 Task: Look for space in Jālna, India from 4th June, 2023 to 8th June, 2023 for 2 adults in price range Rs.8000 to Rs.16000. Place can be private room with 1  bedroom having 1 bed and 1 bathroom. Property type can be house, flat, guest house, hotel. Booking option can be shelf check-in. Required host language is English.
Action: Mouse moved to (430, 107)
Screenshot: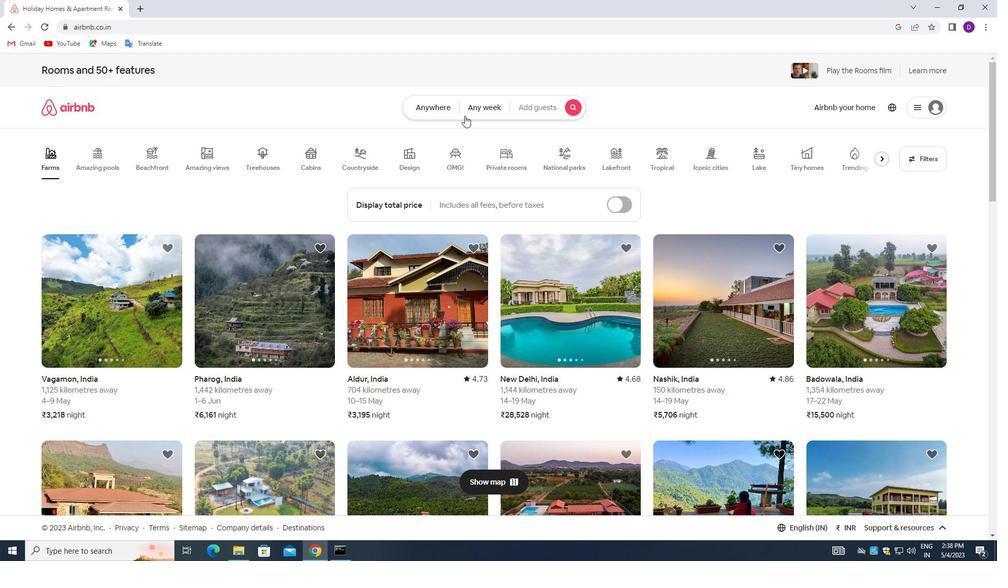 
Action: Mouse pressed left at (430, 107)
Screenshot: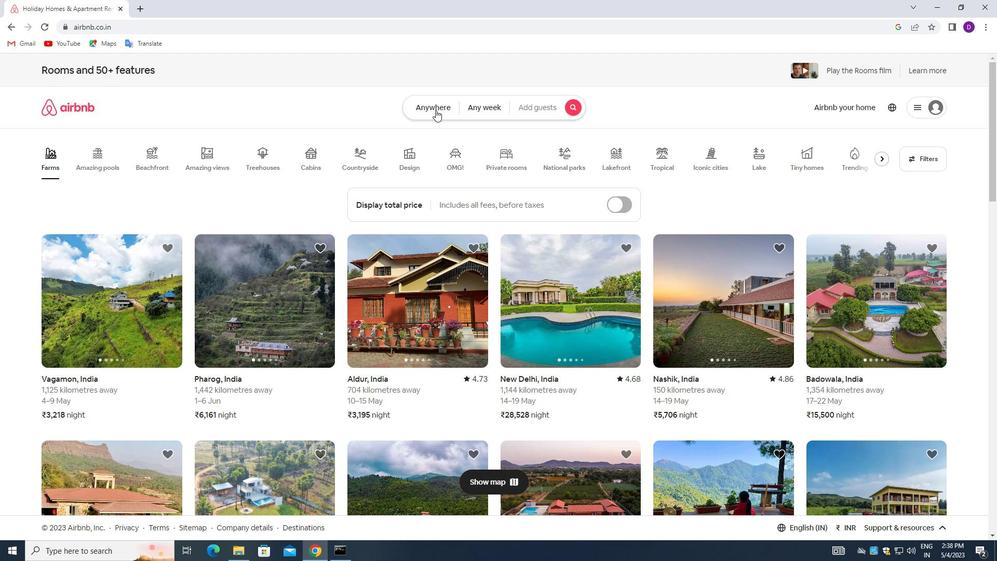 
Action: Mouse moved to (361, 144)
Screenshot: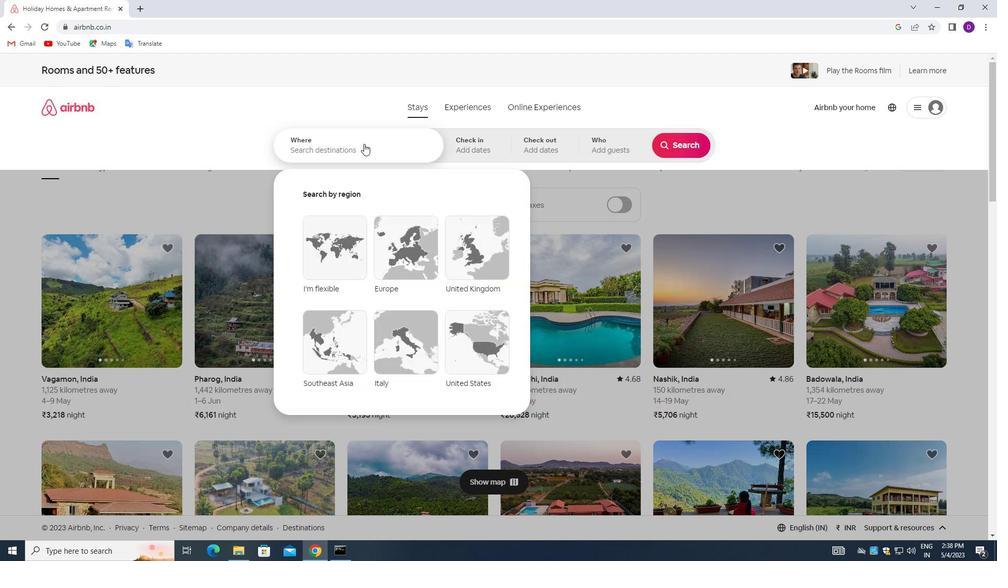 
Action: Mouse pressed left at (361, 144)
Screenshot: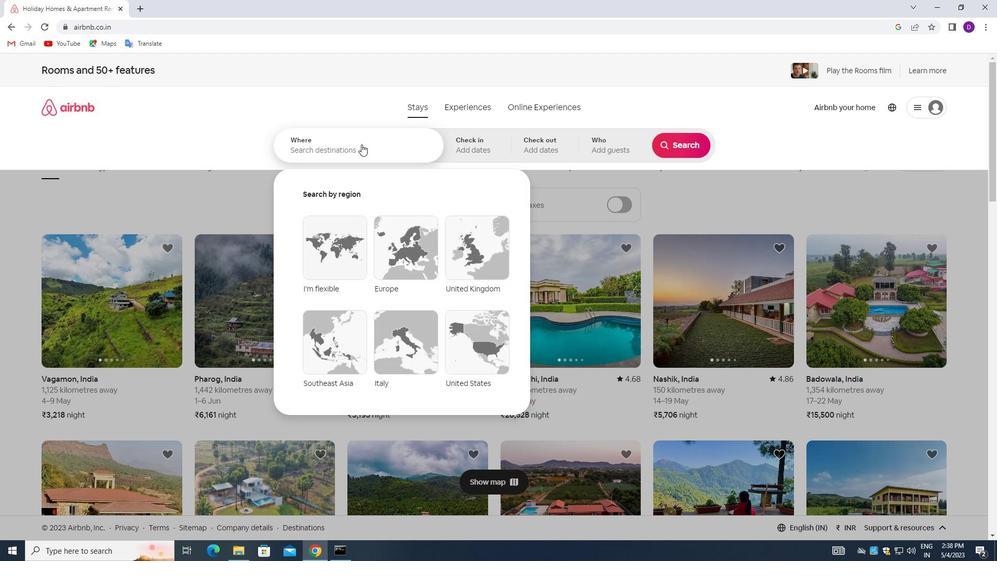 
Action: Mouse moved to (226, 136)
Screenshot: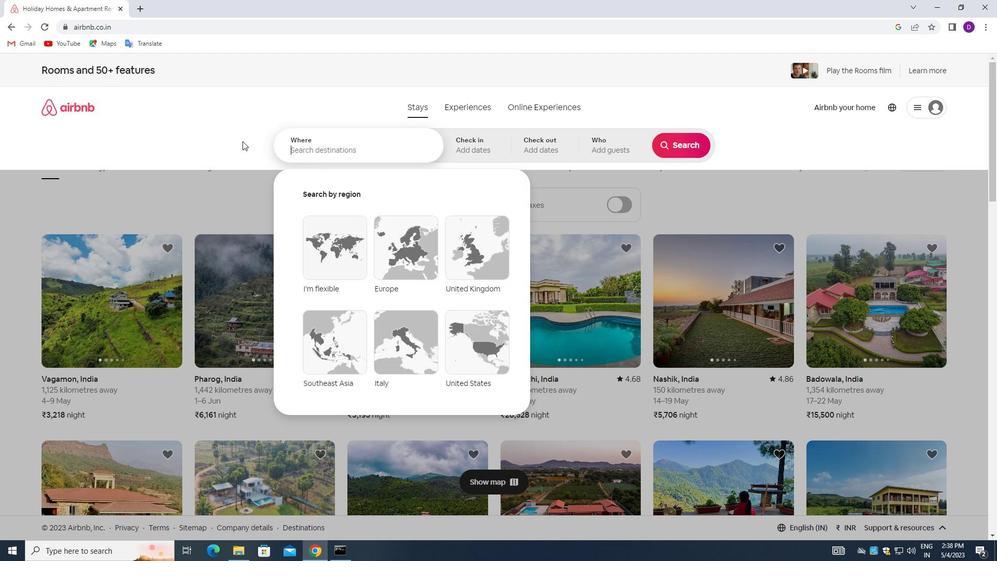 
Action: Key pressed <Key.shift>JALNA,<Key.space><Key.shift>INDIA<Key.enter>
Screenshot: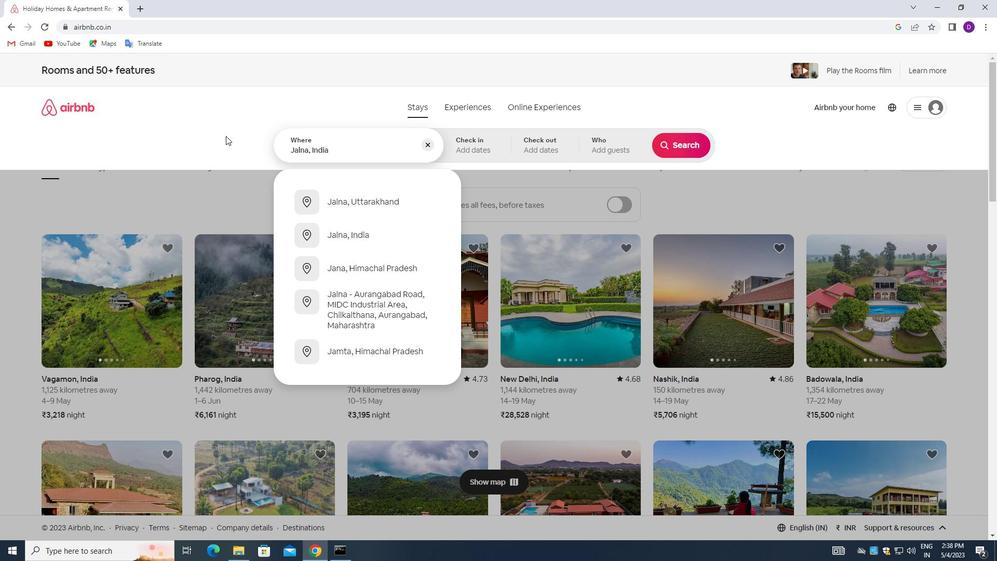 
Action: Mouse moved to (525, 299)
Screenshot: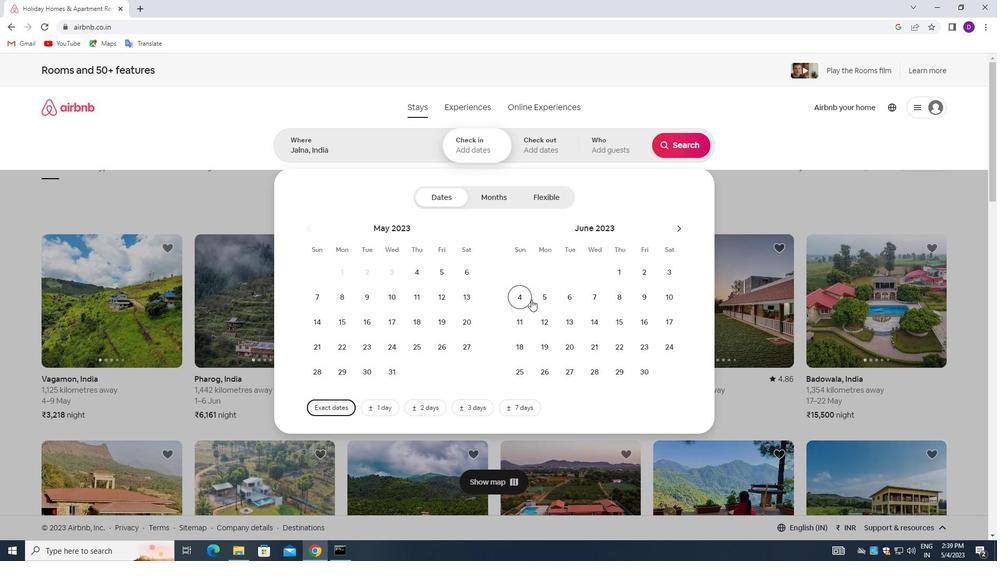 
Action: Mouse pressed left at (525, 299)
Screenshot: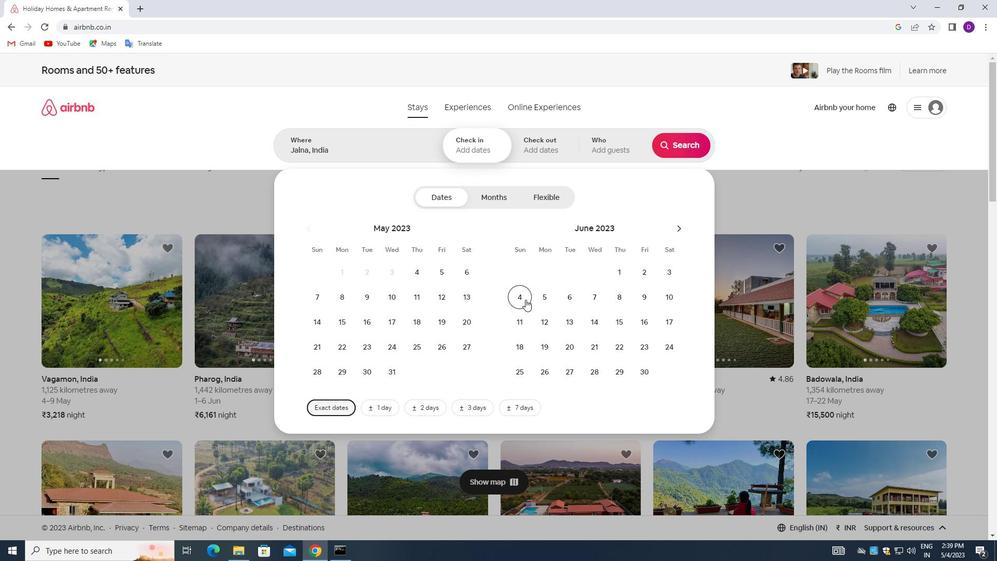 
Action: Mouse moved to (617, 301)
Screenshot: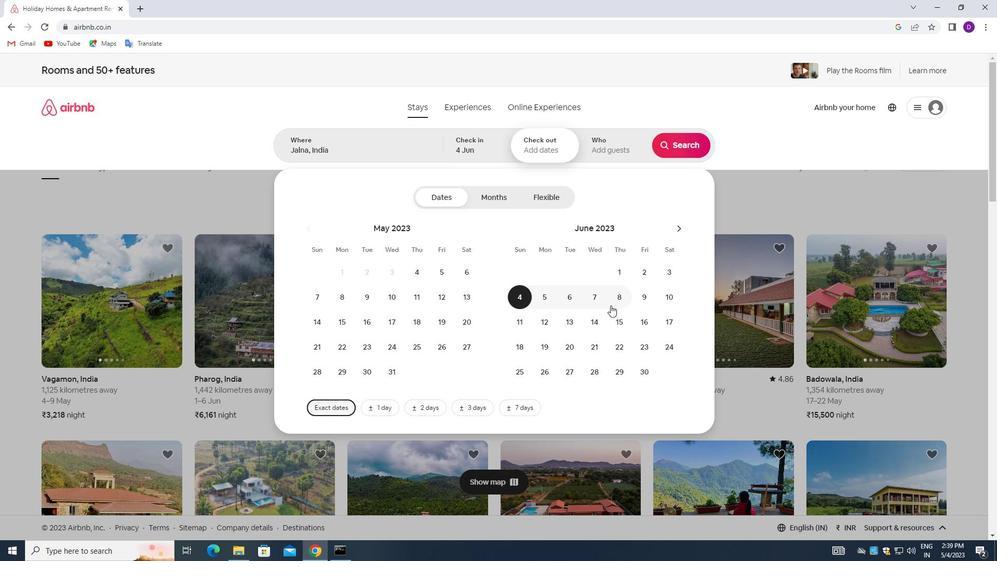 
Action: Mouse pressed left at (617, 301)
Screenshot: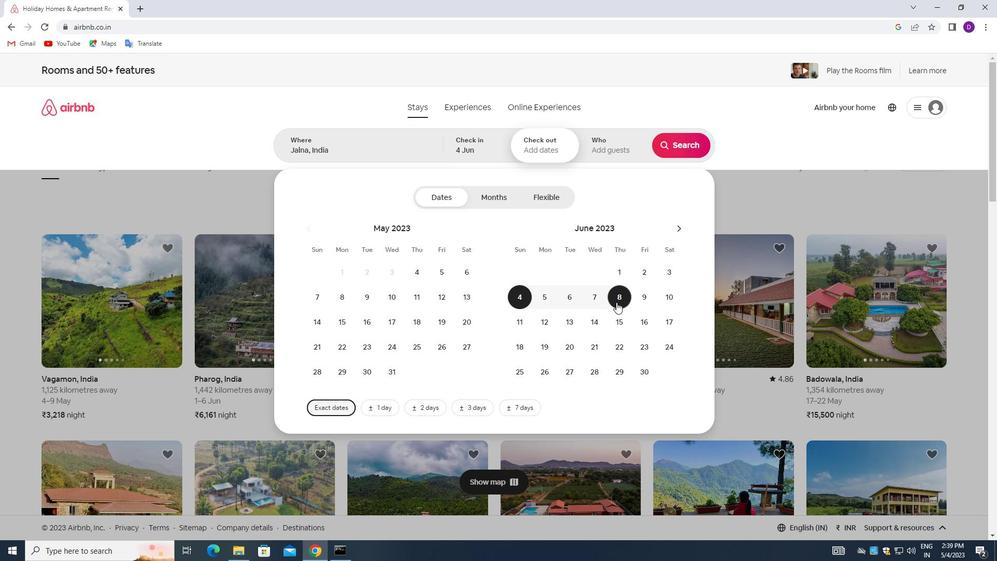 
Action: Mouse moved to (603, 150)
Screenshot: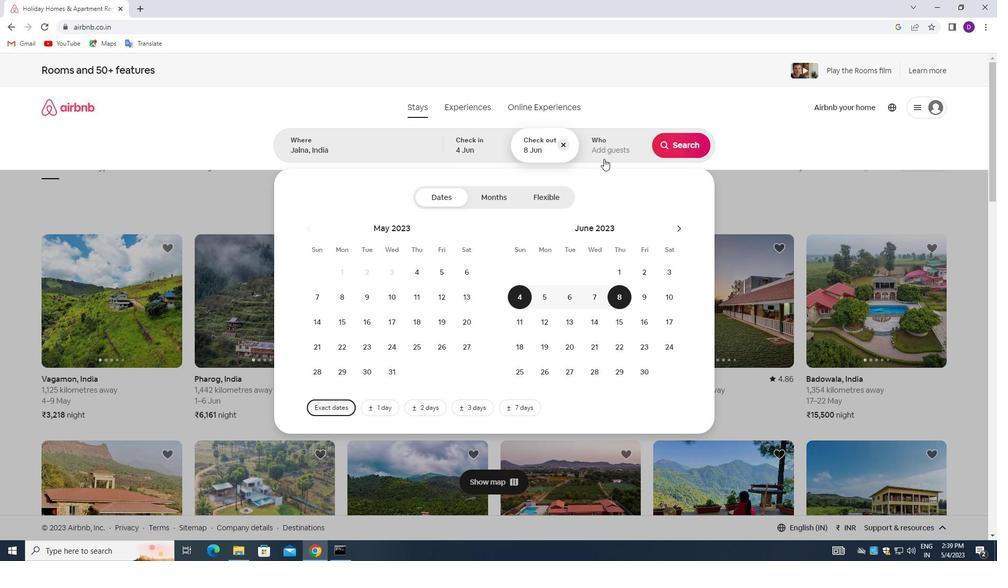 
Action: Mouse pressed left at (603, 150)
Screenshot: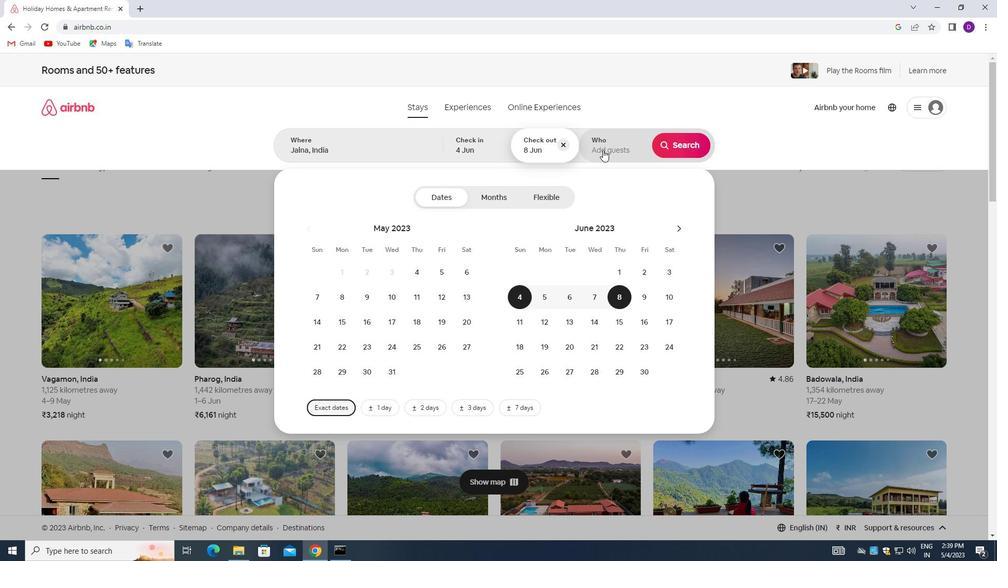 
Action: Mouse moved to (685, 197)
Screenshot: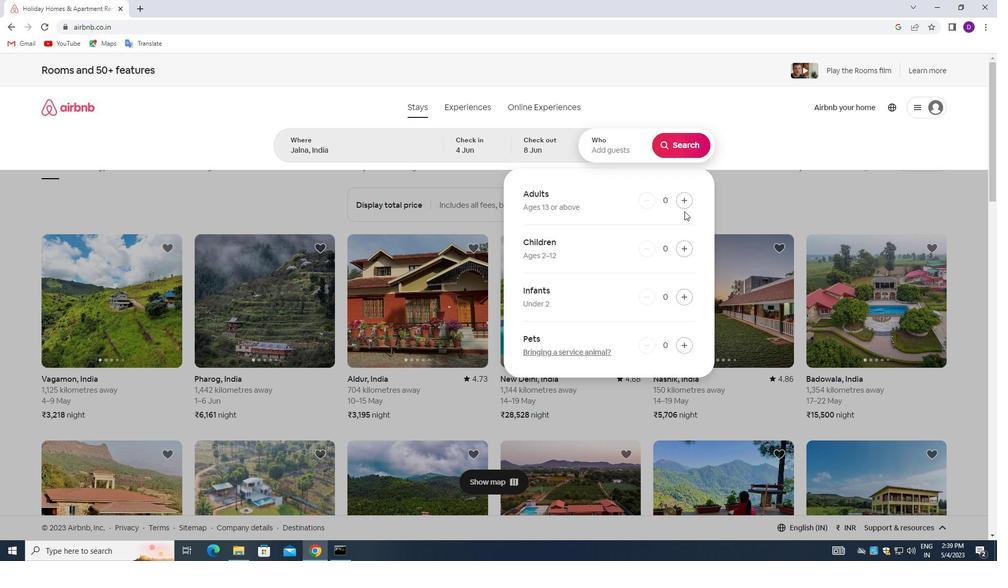 
Action: Mouse pressed left at (685, 197)
Screenshot: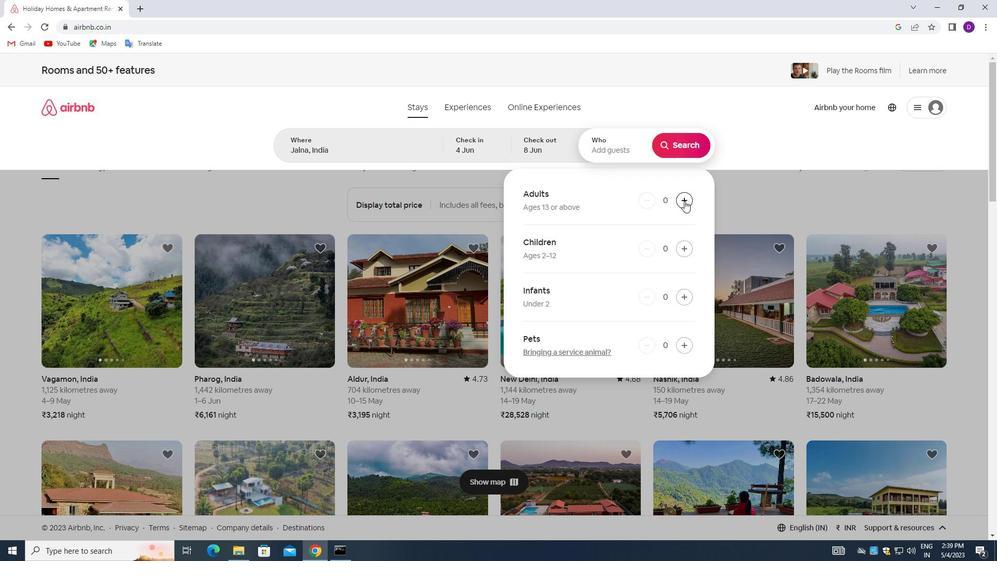 
Action: Mouse moved to (685, 197)
Screenshot: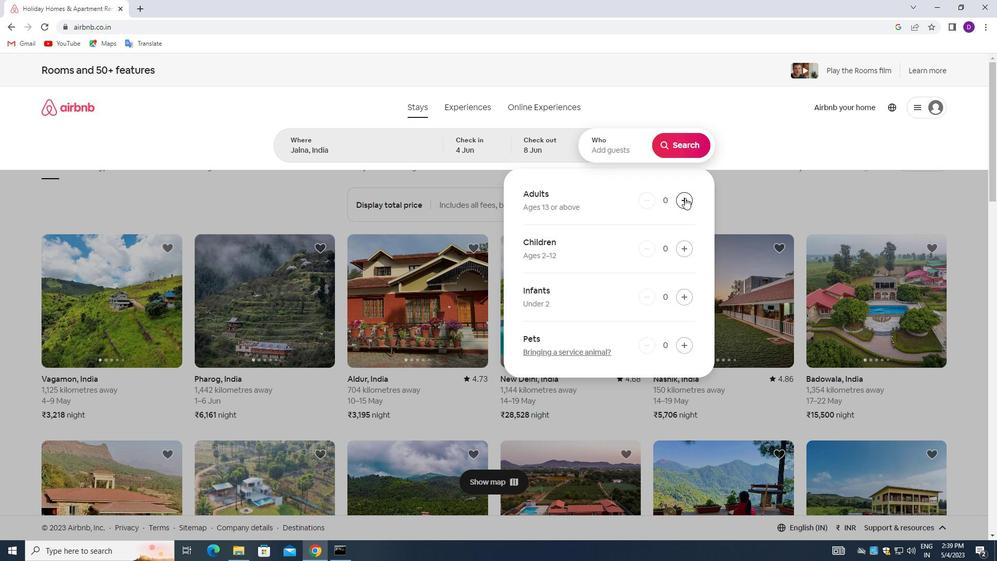 
Action: Mouse pressed left at (685, 197)
Screenshot: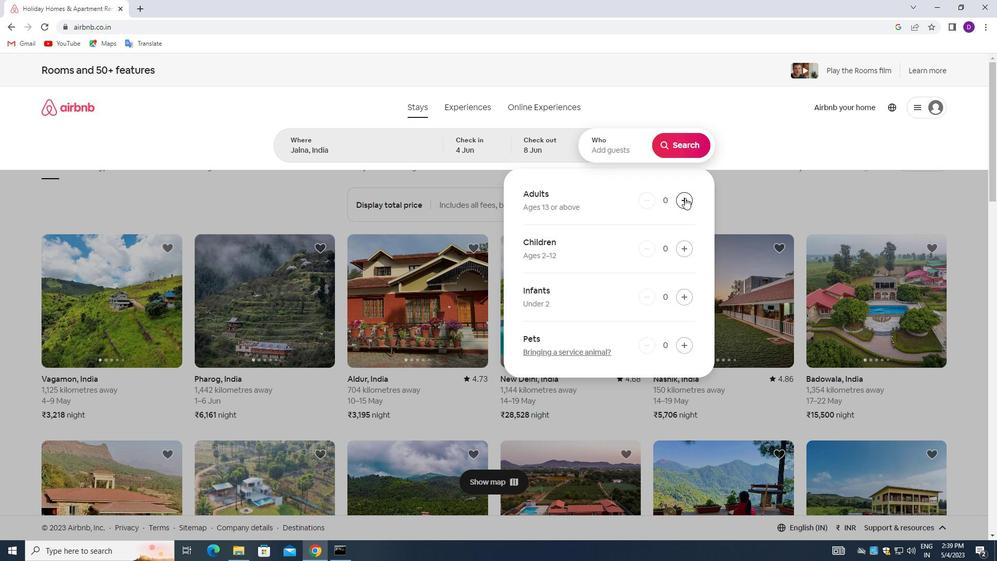 
Action: Mouse moved to (680, 149)
Screenshot: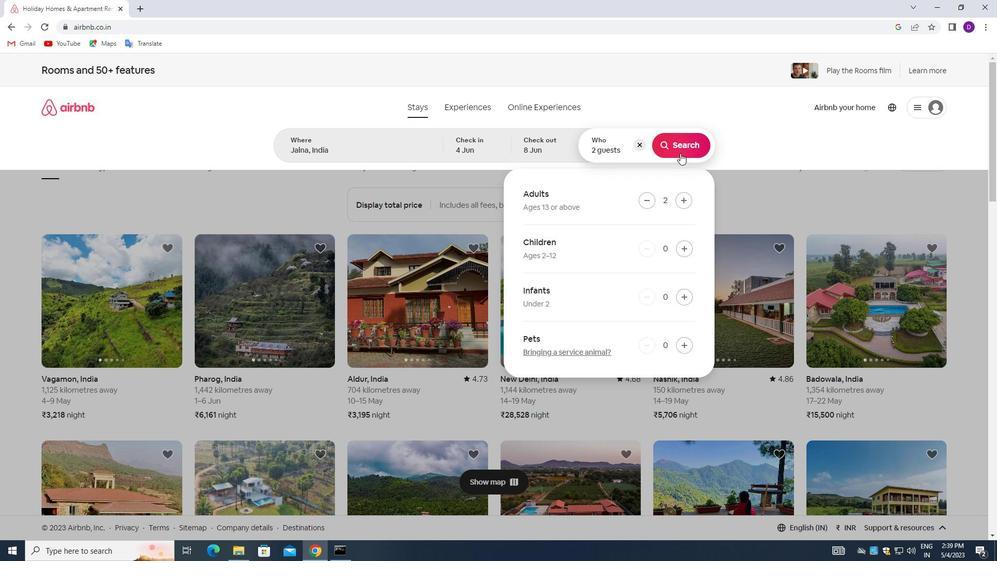 
Action: Mouse pressed left at (680, 149)
Screenshot: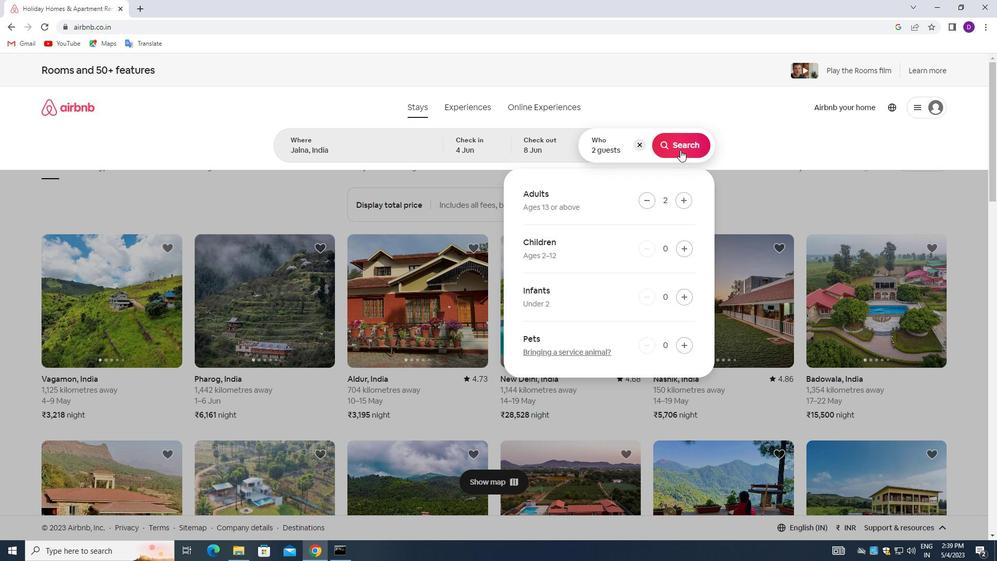 
Action: Mouse moved to (942, 115)
Screenshot: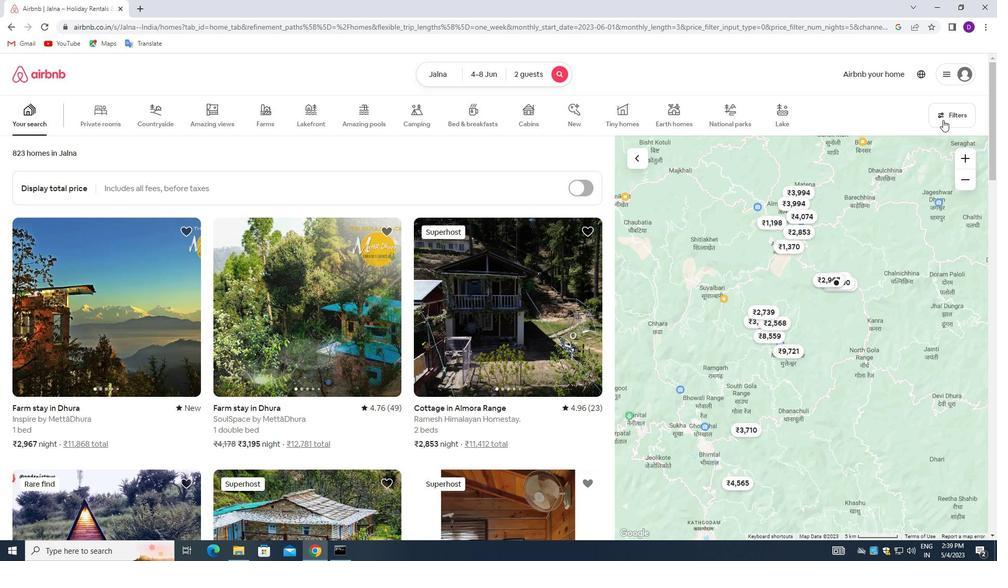 
Action: Mouse pressed left at (942, 115)
Screenshot: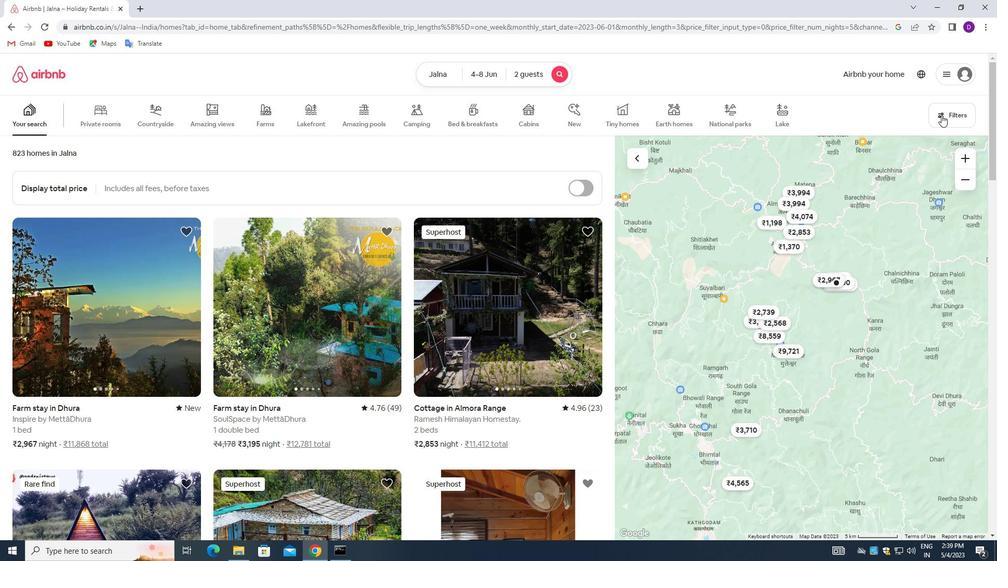 
Action: Mouse moved to (362, 249)
Screenshot: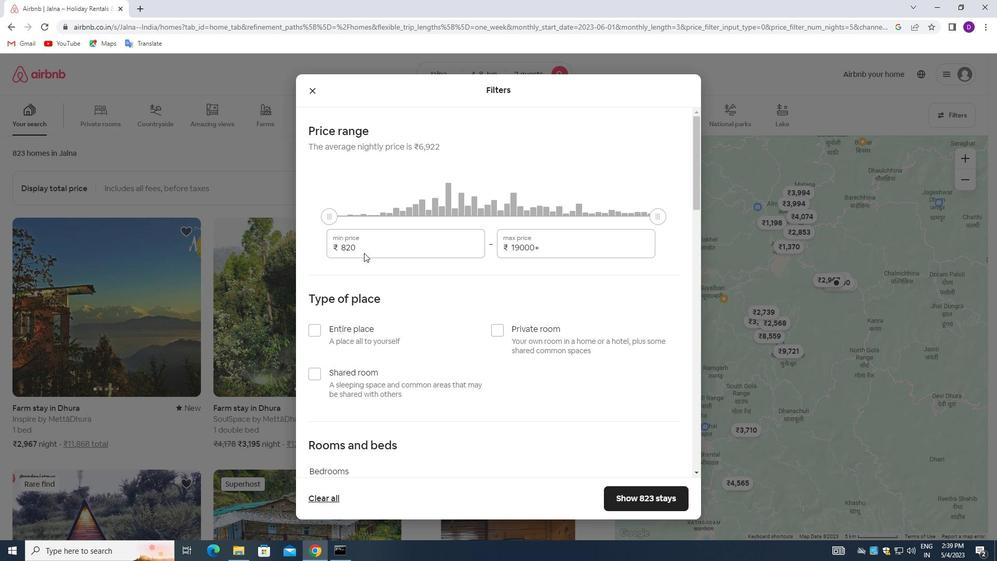 
Action: Mouse pressed left at (362, 249)
Screenshot: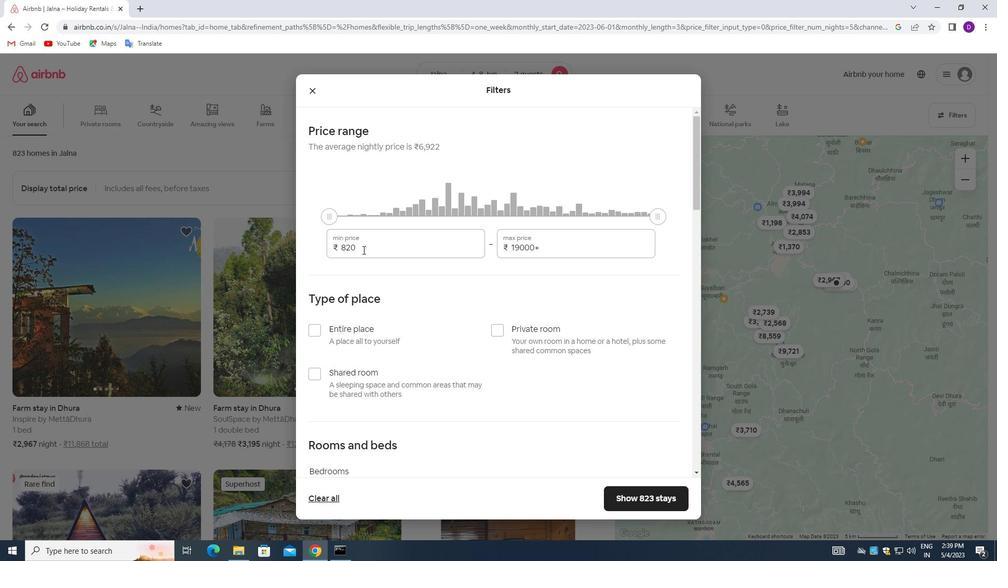 
Action: Mouse pressed left at (362, 249)
Screenshot: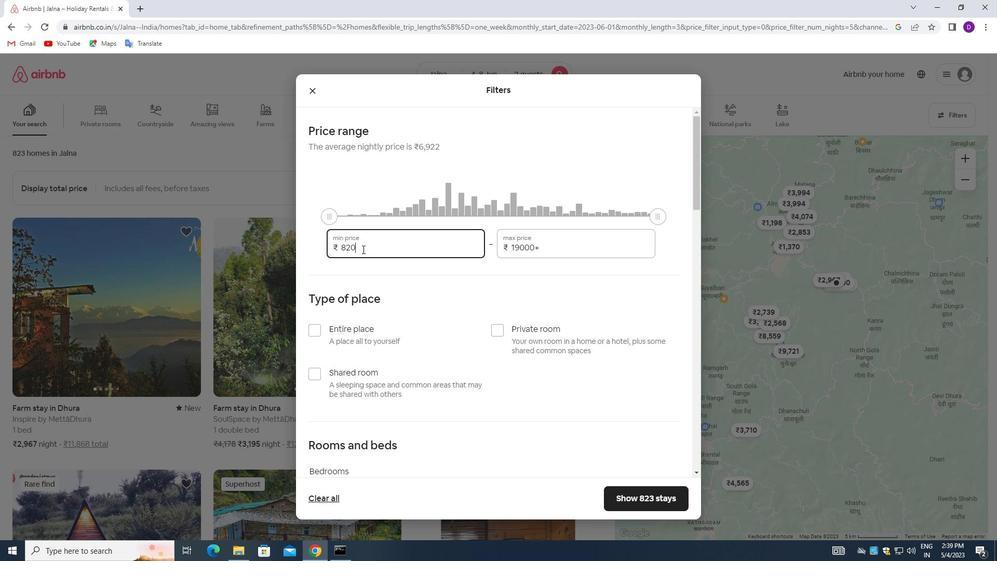 
Action: Key pressed 8000<Key.tab>16000
Screenshot: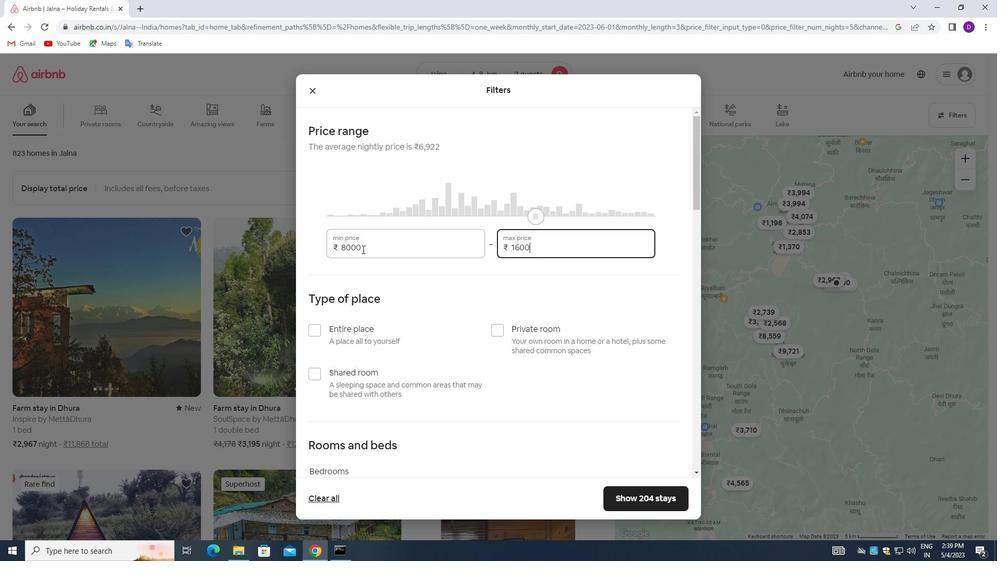 
Action: Mouse moved to (499, 331)
Screenshot: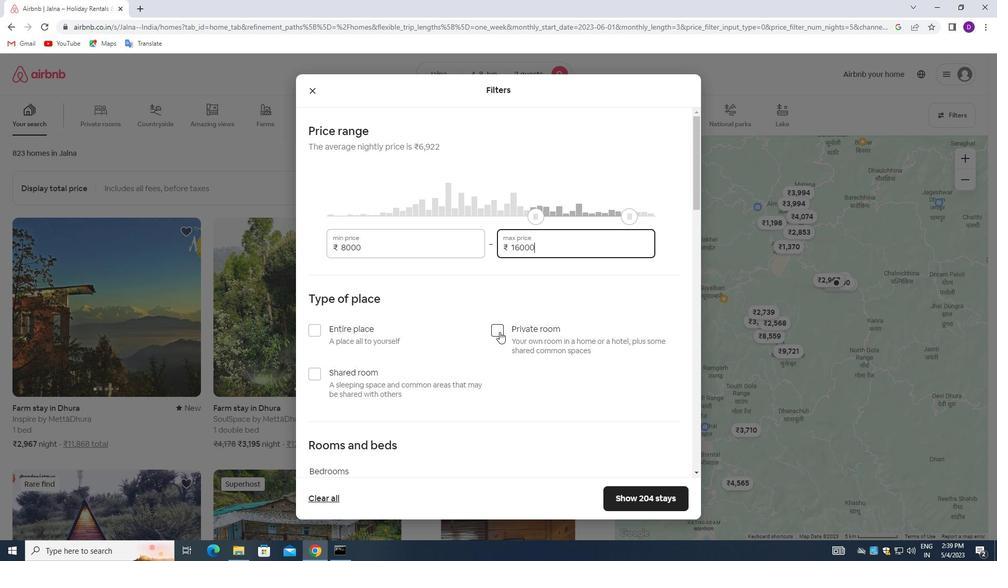 
Action: Mouse pressed left at (499, 331)
Screenshot: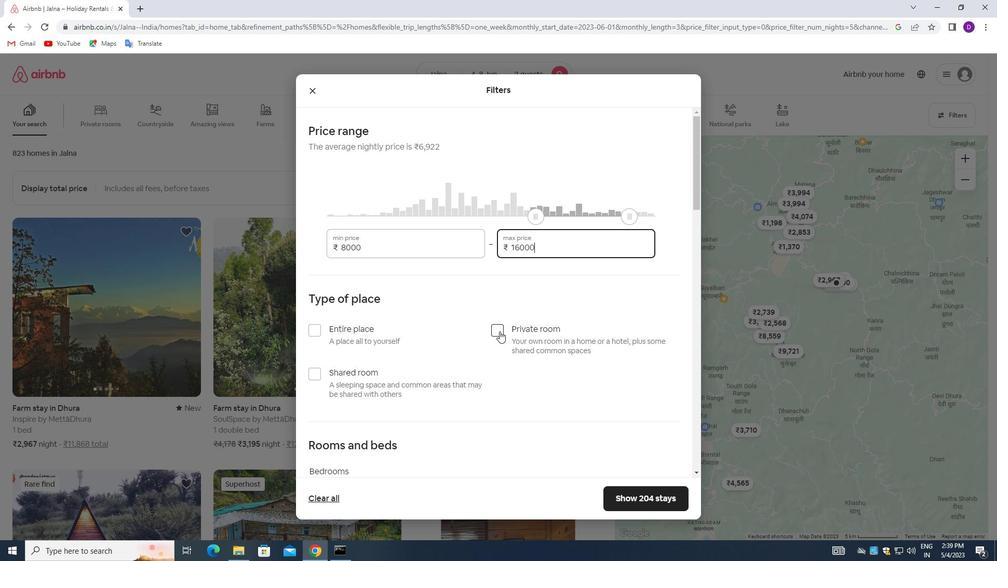 
Action: Mouse moved to (444, 346)
Screenshot: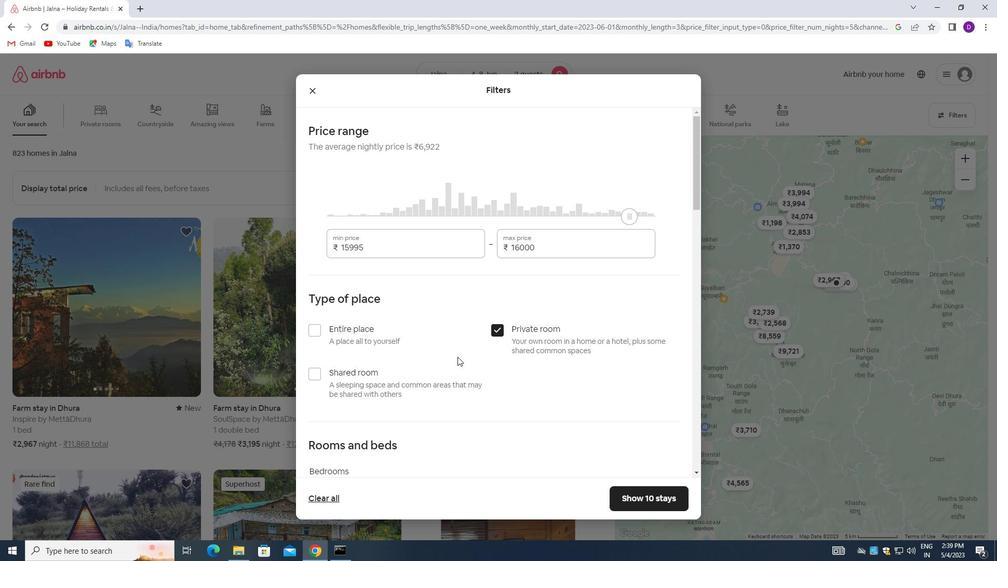
Action: Mouse scrolled (444, 346) with delta (0, 0)
Screenshot: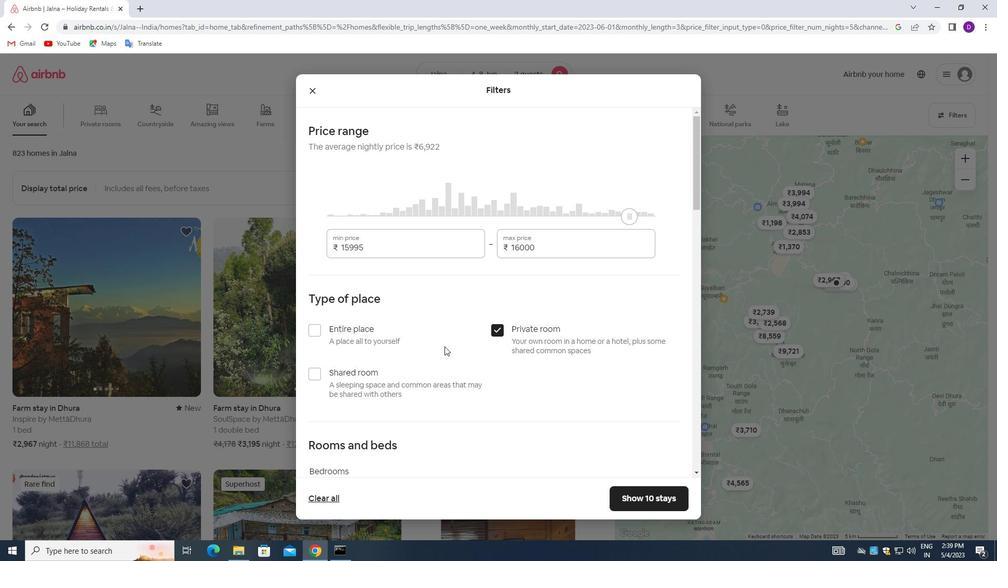 
Action: Mouse moved to (444, 346)
Screenshot: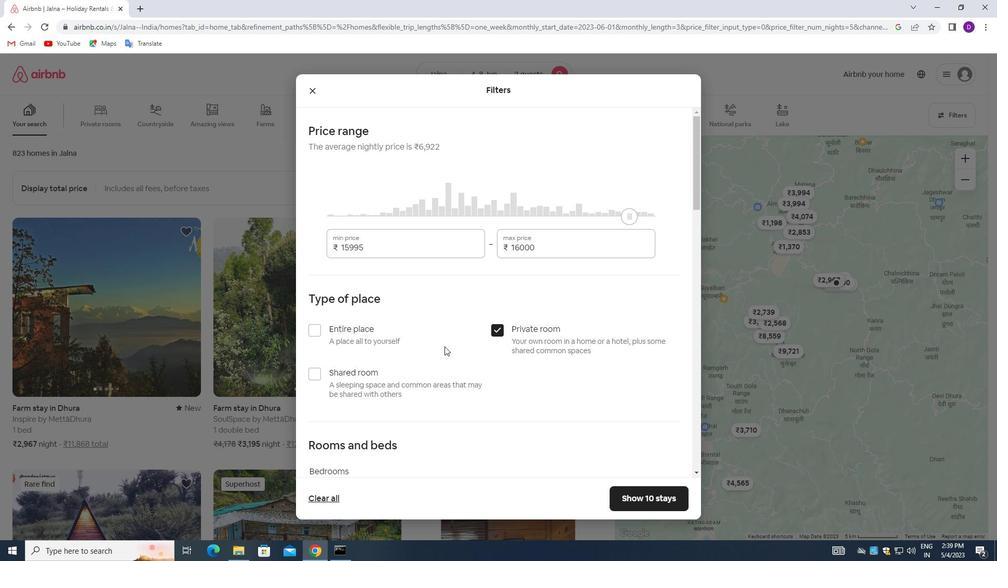 
Action: Mouse scrolled (444, 346) with delta (0, 0)
Screenshot: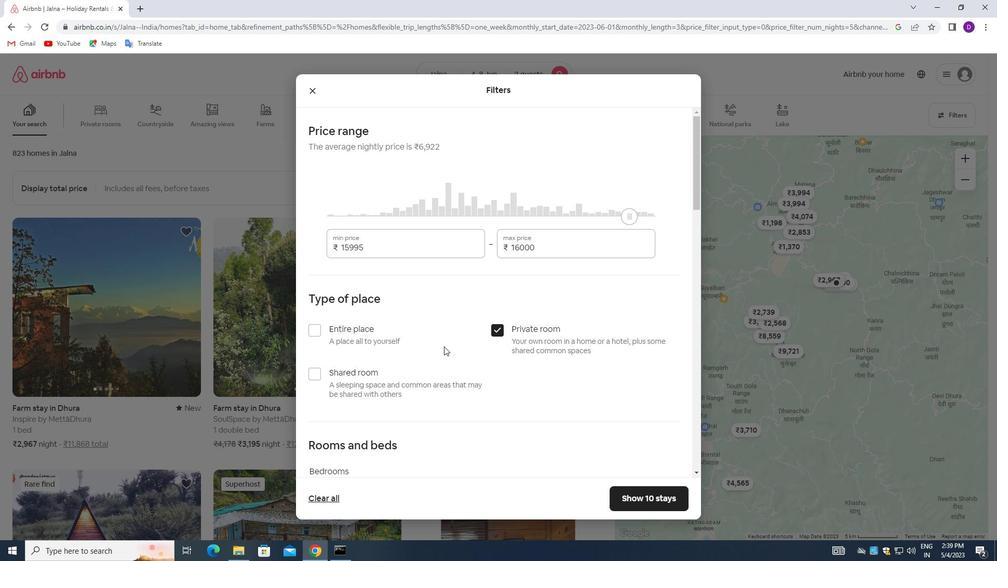 
Action: Mouse moved to (422, 353)
Screenshot: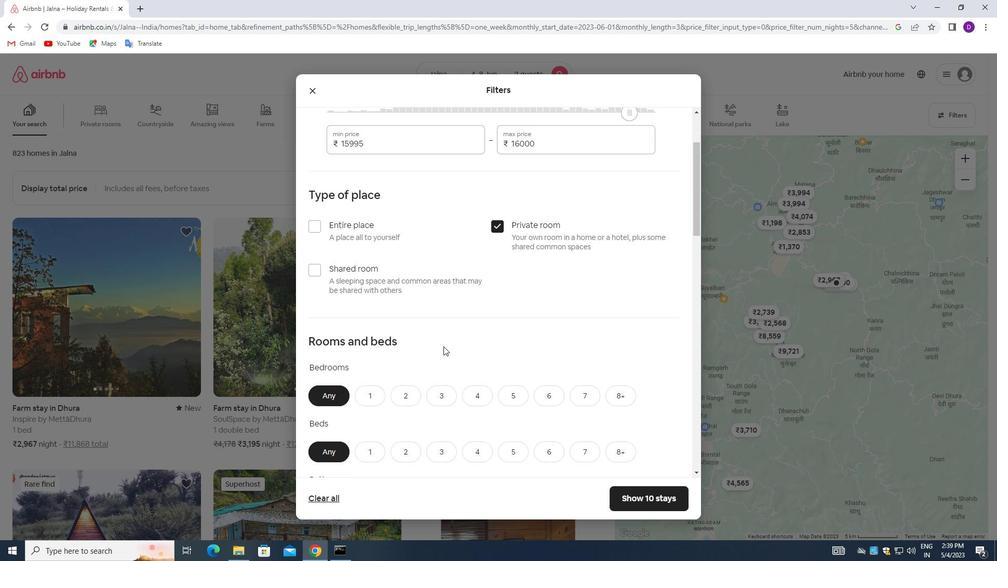 
Action: Mouse scrolled (422, 352) with delta (0, 0)
Screenshot: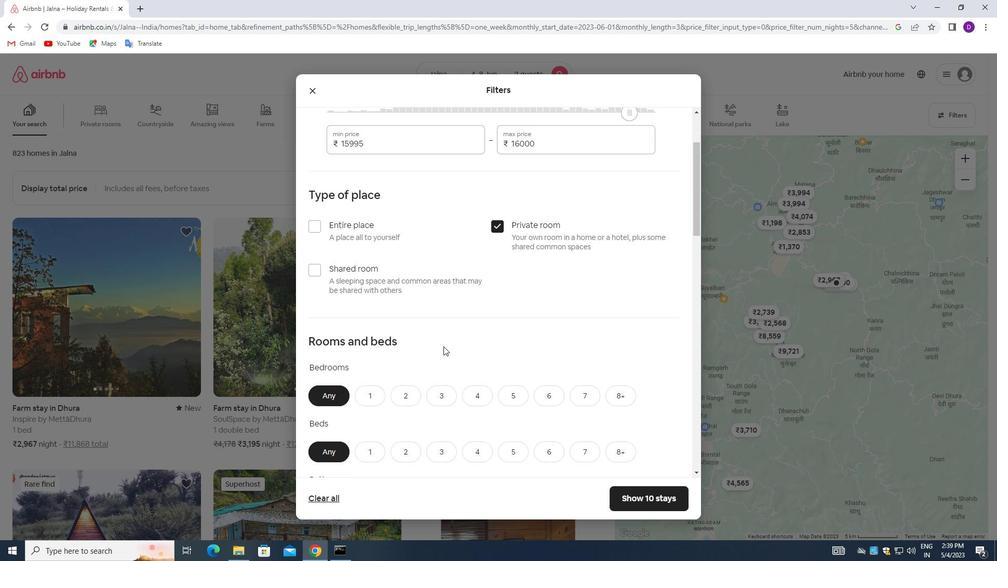
Action: Mouse moved to (422, 353)
Screenshot: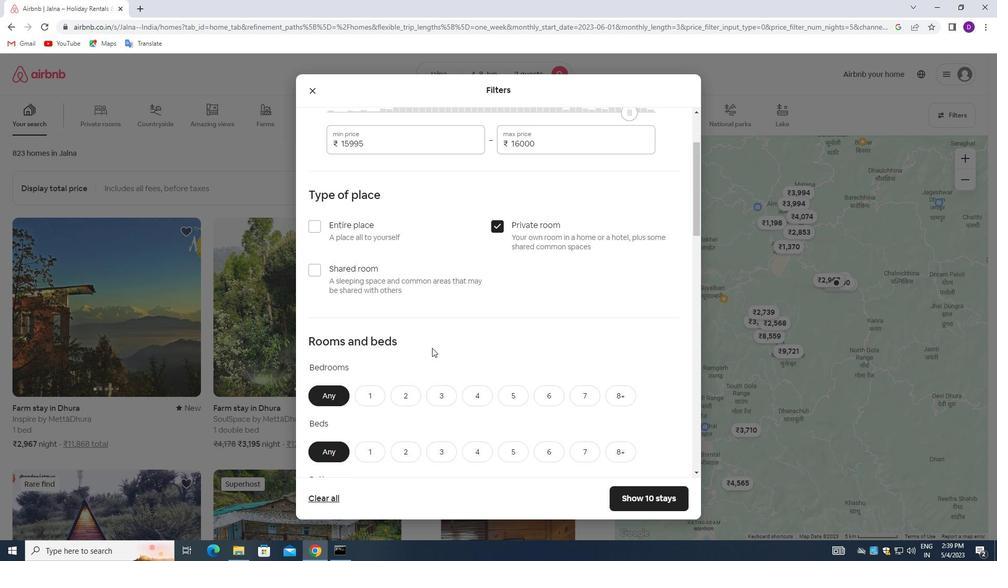 
Action: Mouse scrolled (422, 353) with delta (0, 0)
Screenshot: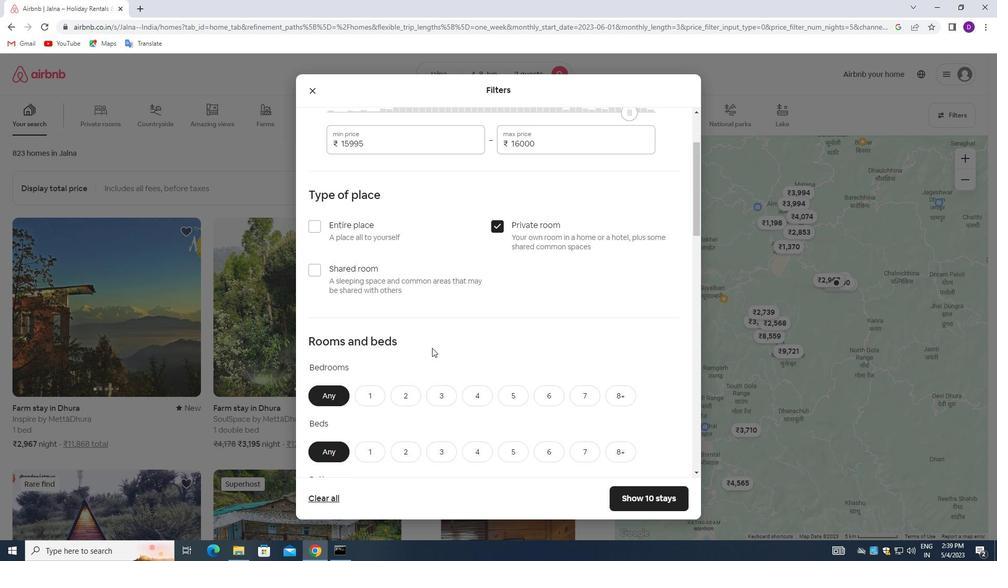 
Action: Mouse moved to (422, 354)
Screenshot: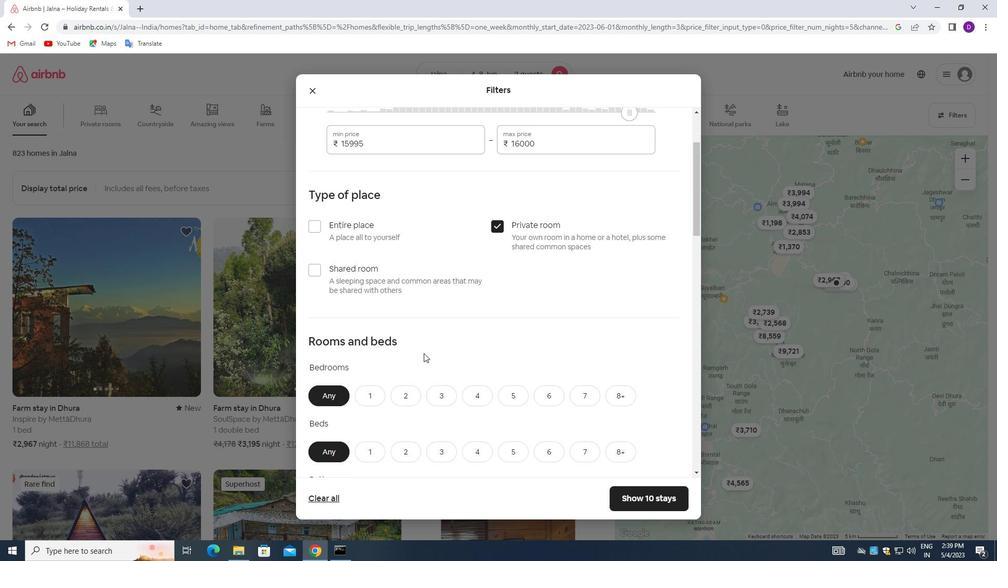 
Action: Mouse scrolled (422, 353) with delta (0, 0)
Screenshot: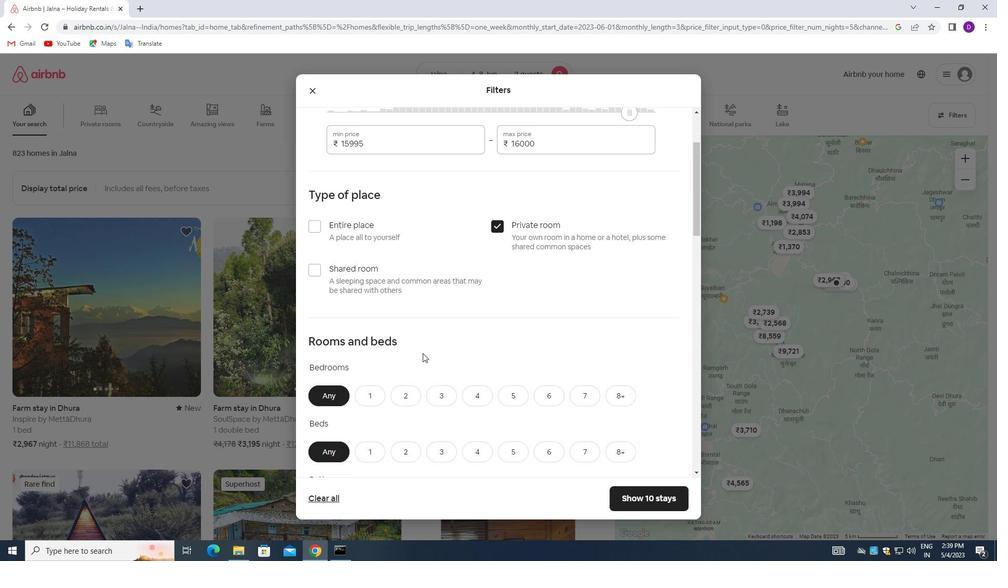 
Action: Mouse moved to (375, 242)
Screenshot: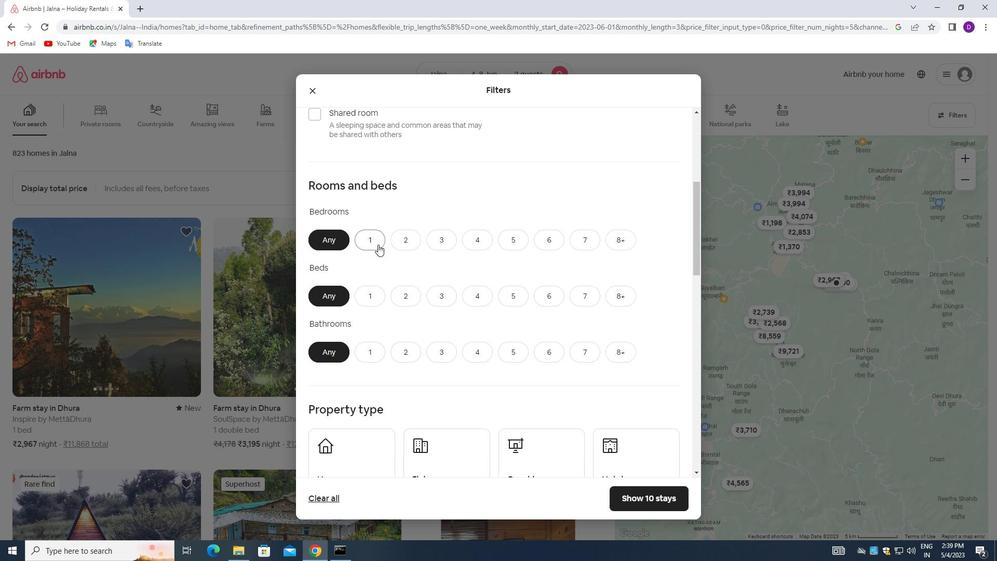 
Action: Mouse pressed left at (375, 242)
Screenshot: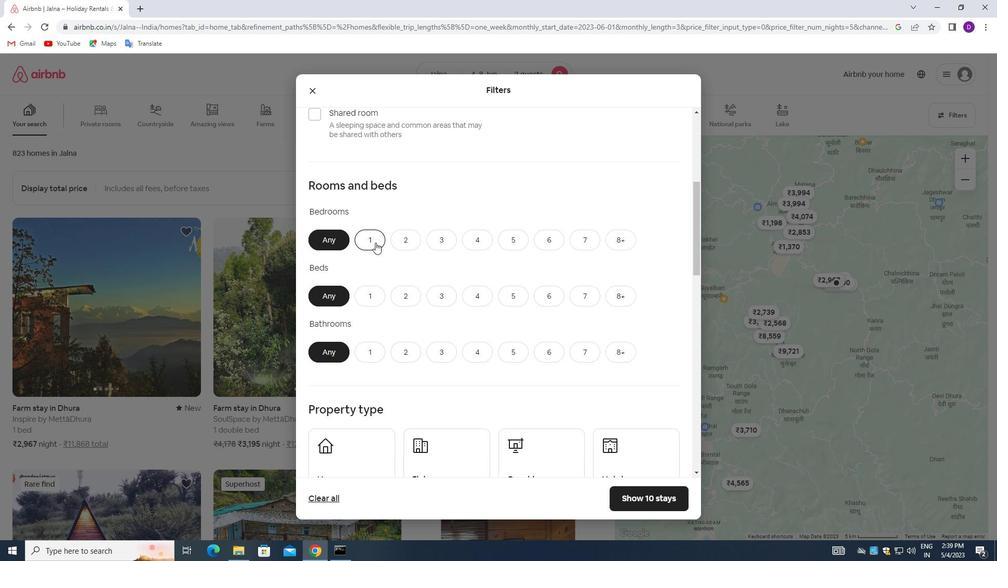 
Action: Mouse moved to (369, 291)
Screenshot: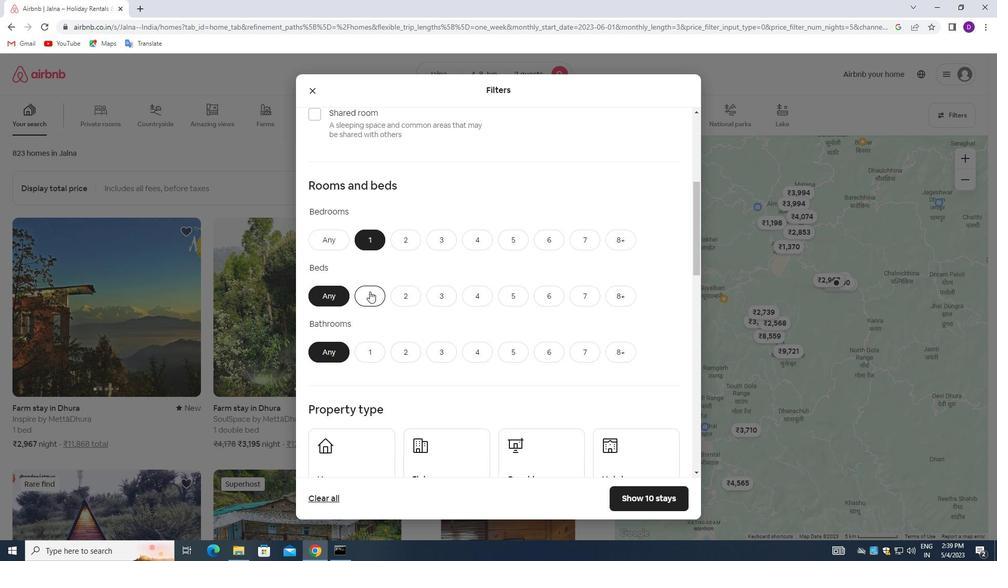
Action: Mouse pressed left at (369, 291)
Screenshot: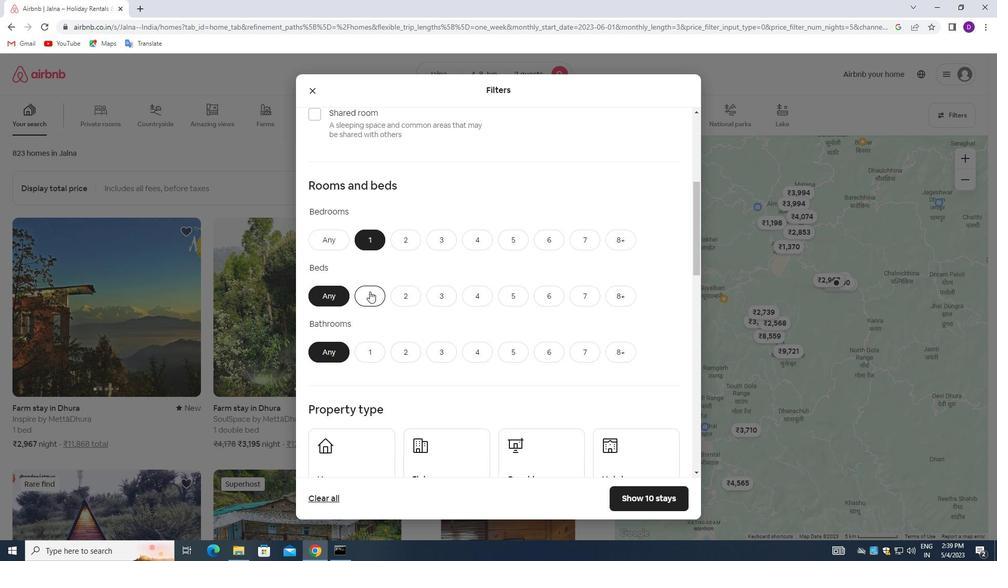 
Action: Mouse moved to (369, 348)
Screenshot: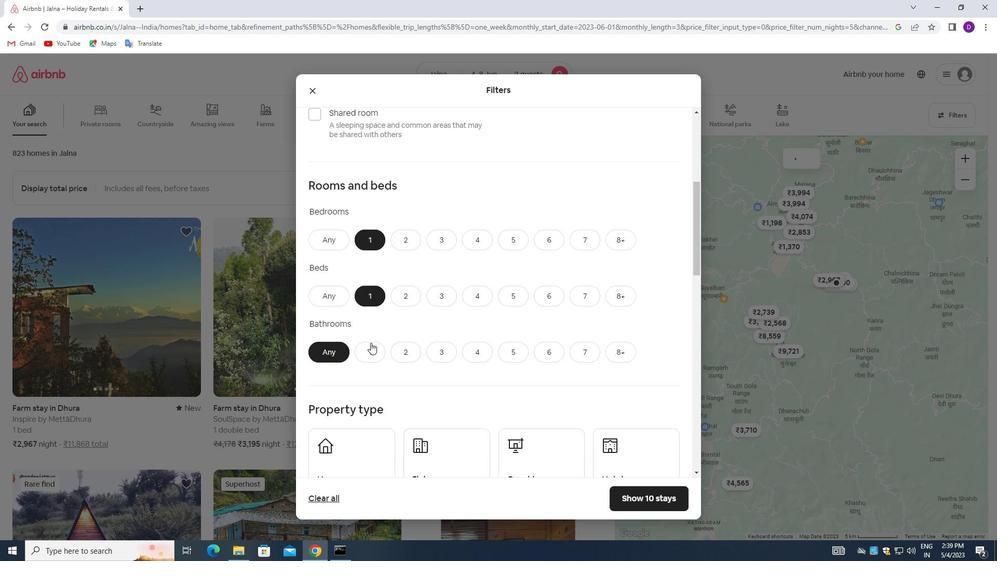 
Action: Mouse pressed left at (369, 348)
Screenshot: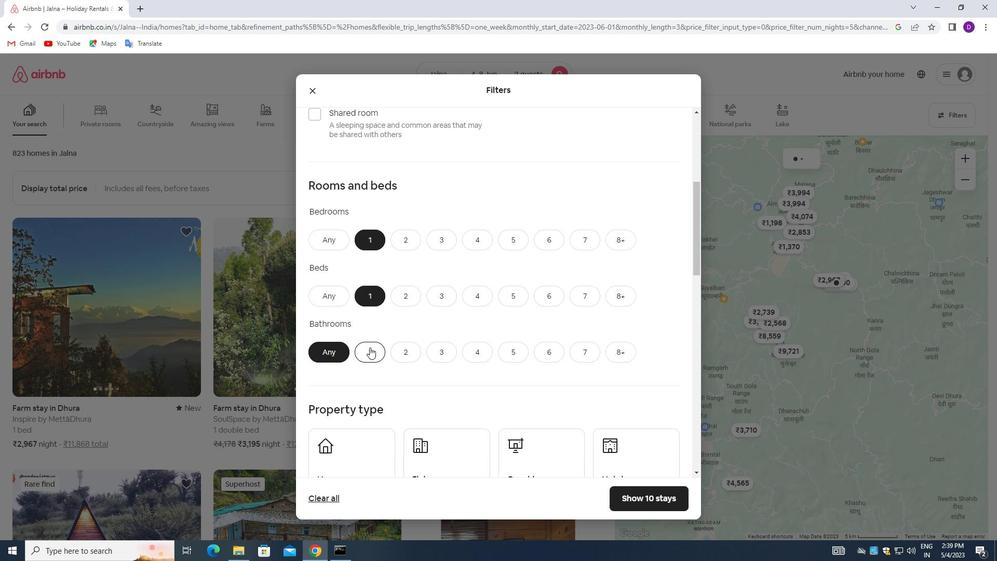 
Action: Mouse moved to (399, 321)
Screenshot: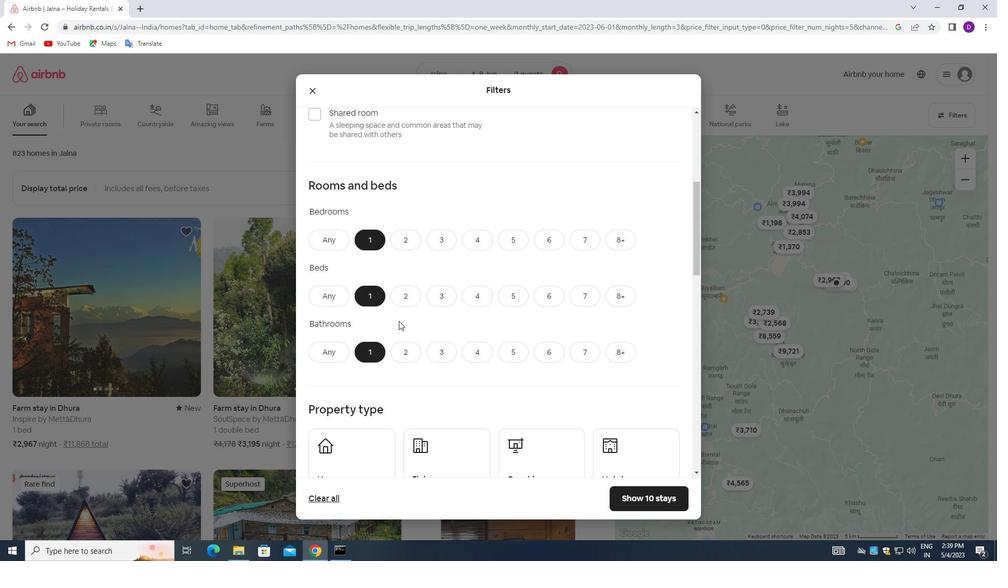 
Action: Mouse scrolled (399, 320) with delta (0, 0)
Screenshot: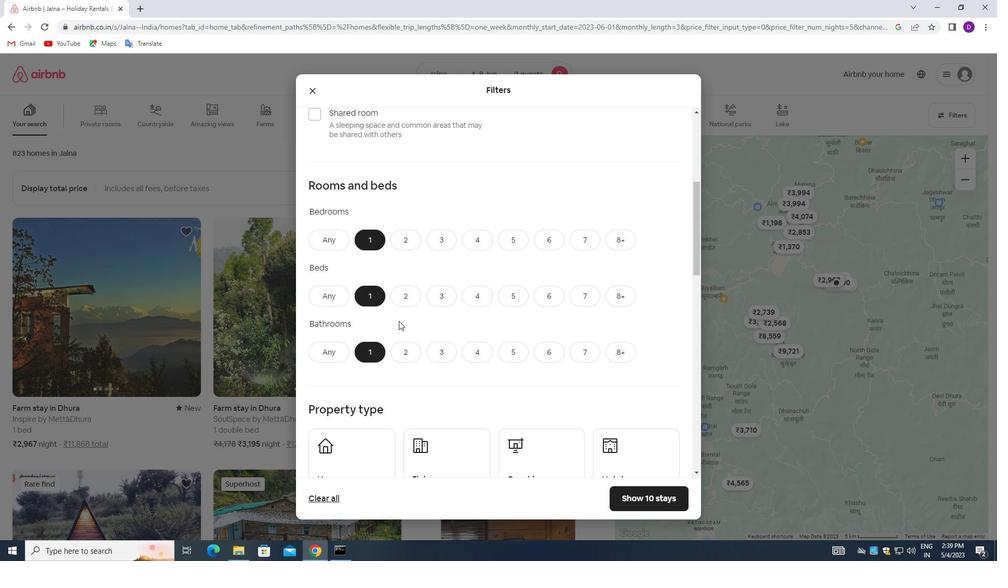 
Action: Mouse moved to (399, 321)
Screenshot: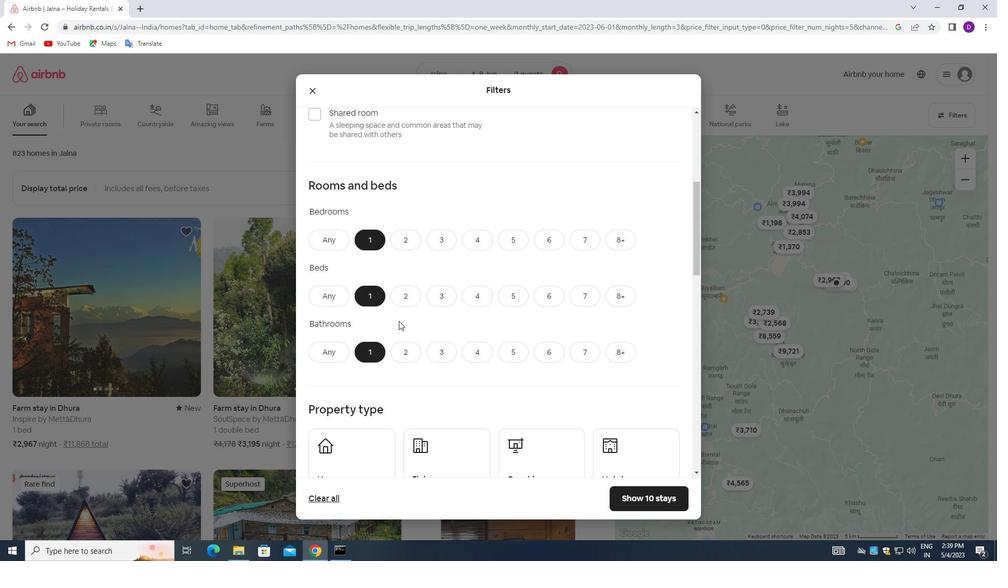 
Action: Mouse scrolled (399, 321) with delta (0, 0)
Screenshot: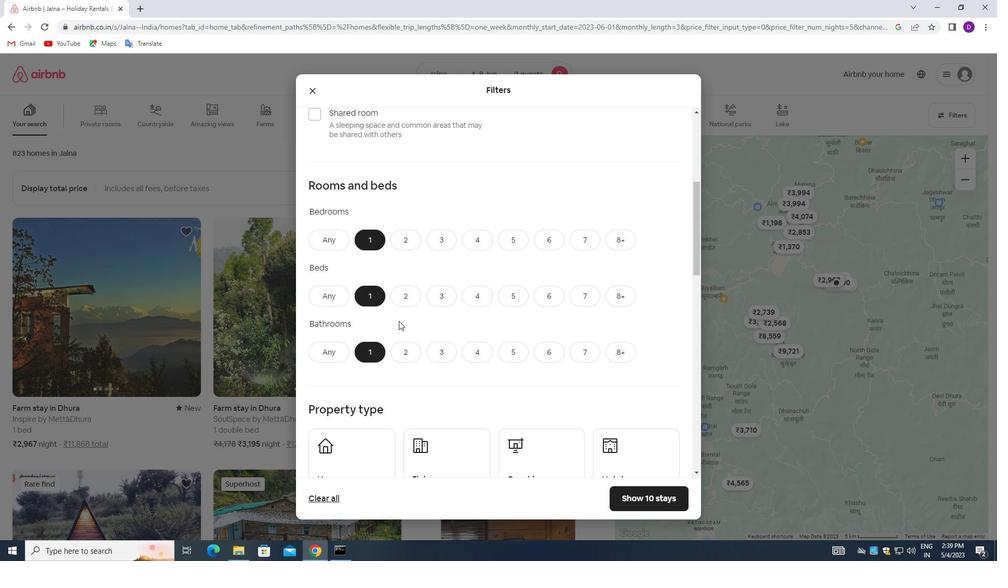 
Action: Mouse moved to (399, 322)
Screenshot: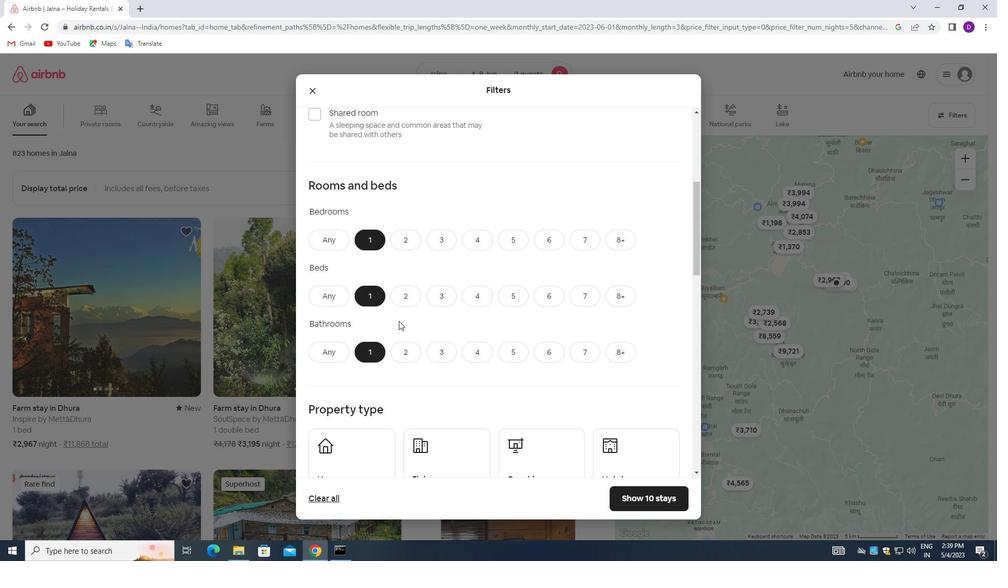
Action: Mouse scrolled (399, 321) with delta (0, 0)
Screenshot: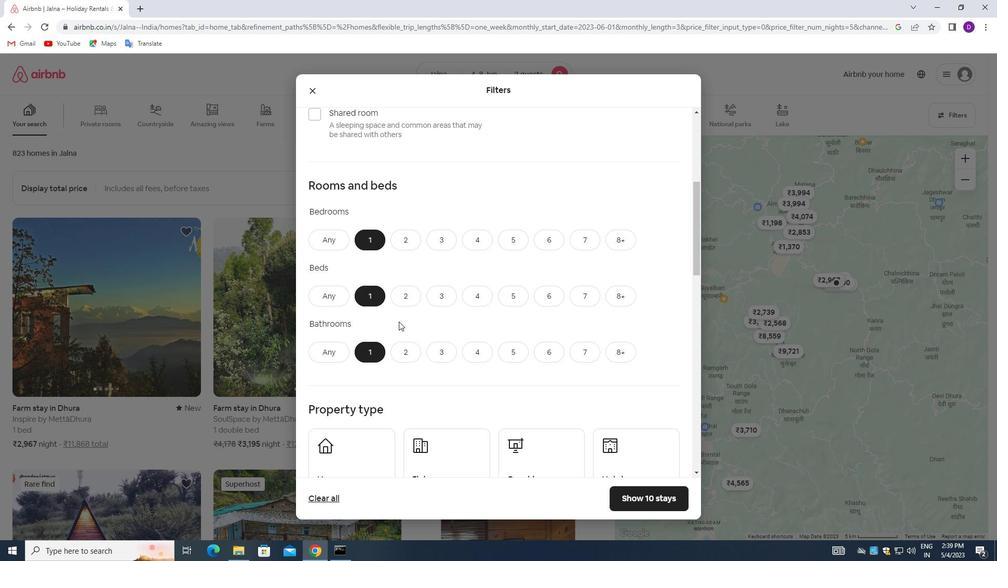
Action: Mouse moved to (369, 311)
Screenshot: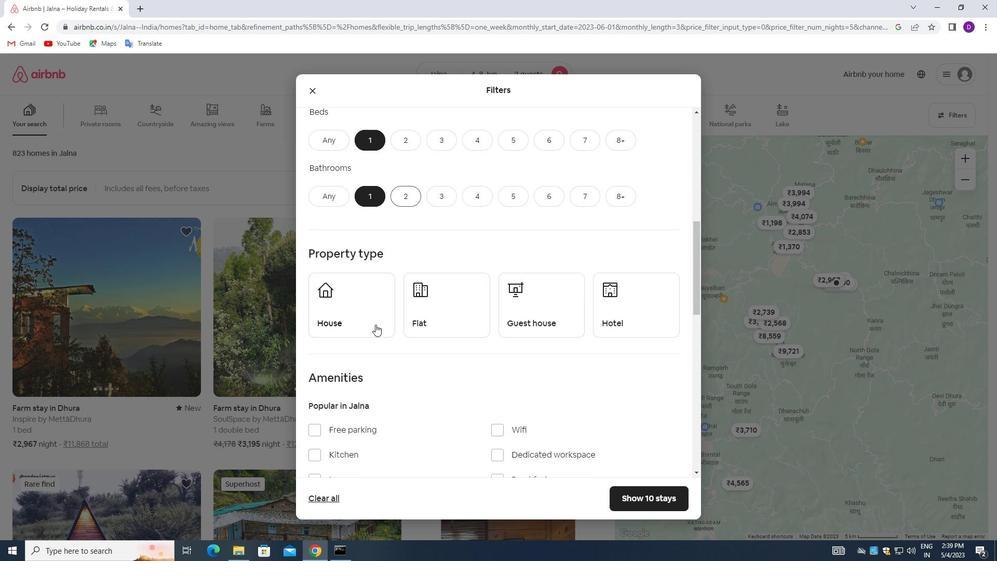 
Action: Mouse pressed left at (369, 311)
Screenshot: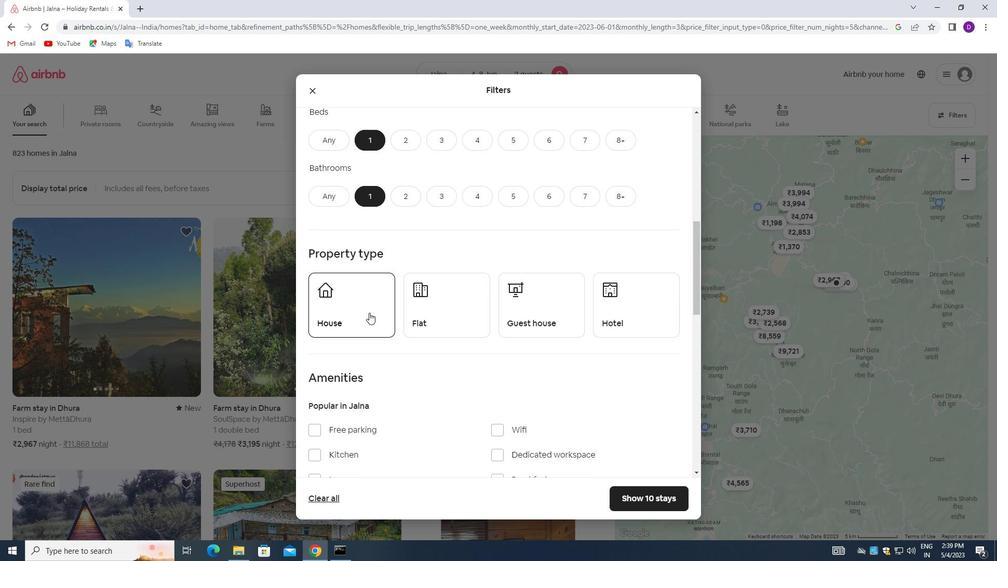 
Action: Mouse moved to (450, 303)
Screenshot: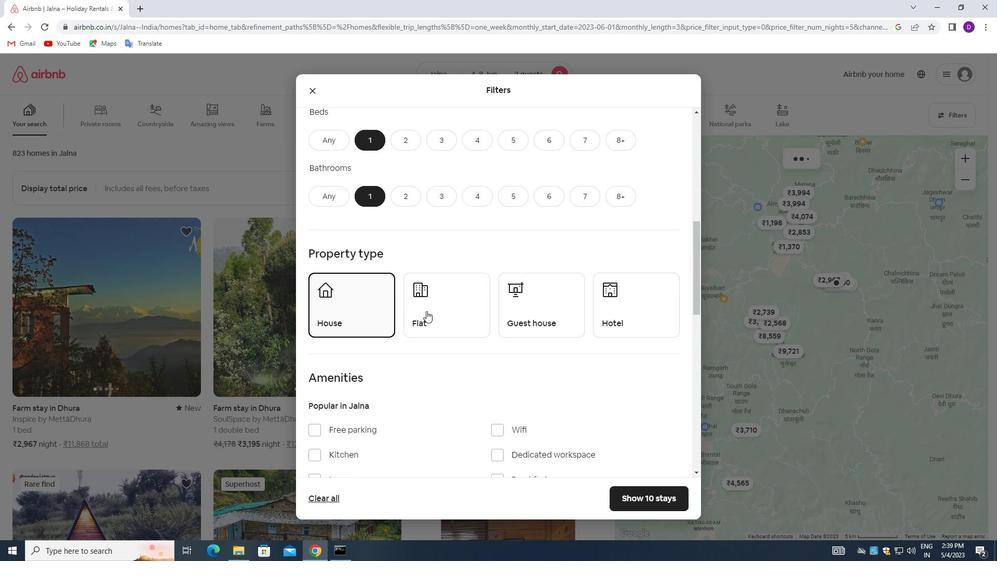 
Action: Mouse pressed left at (450, 303)
Screenshot: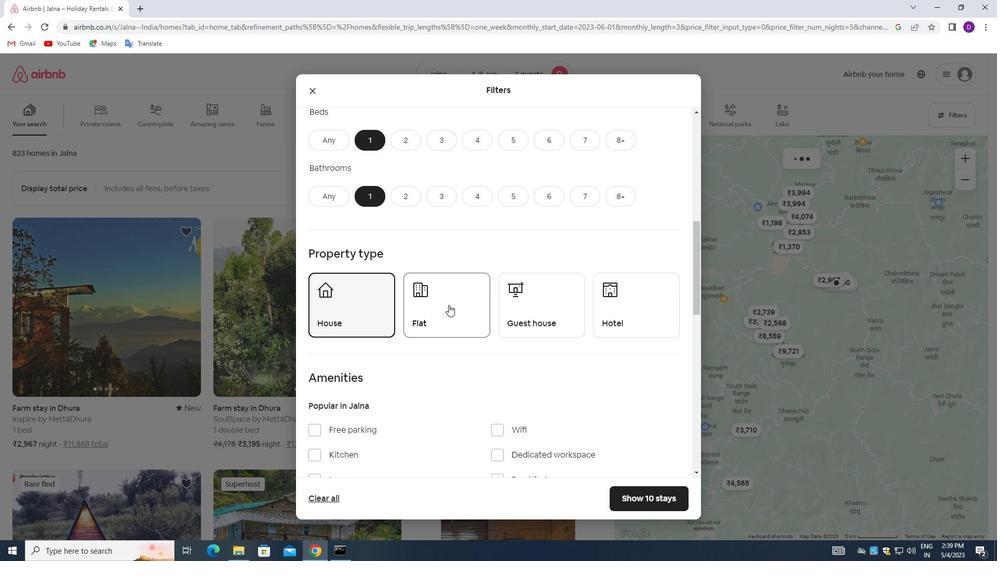 
Action: Mouse moved to (516, 308)
Screenshot: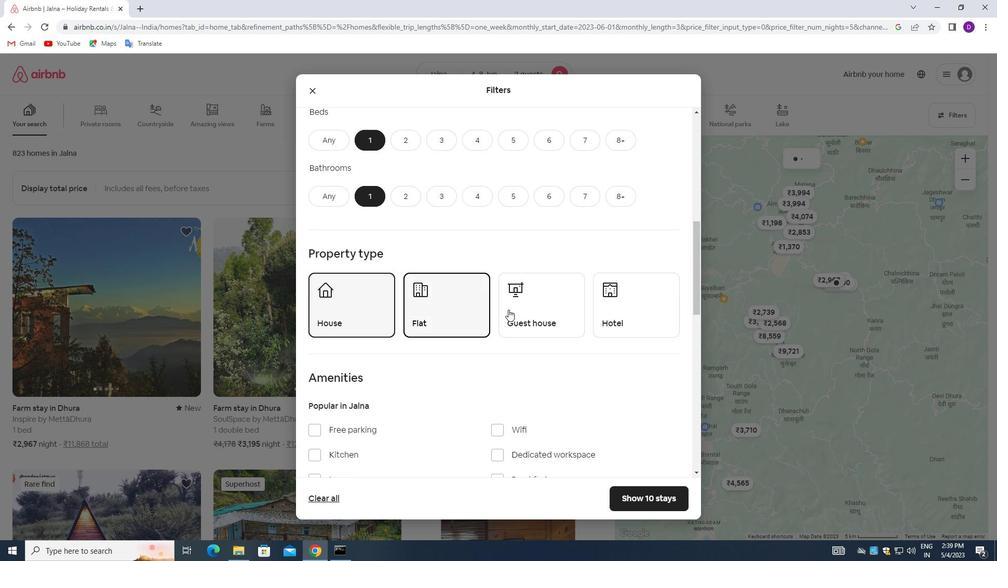 
Action: Mouse pressed left at (516, 308)
Screenshot: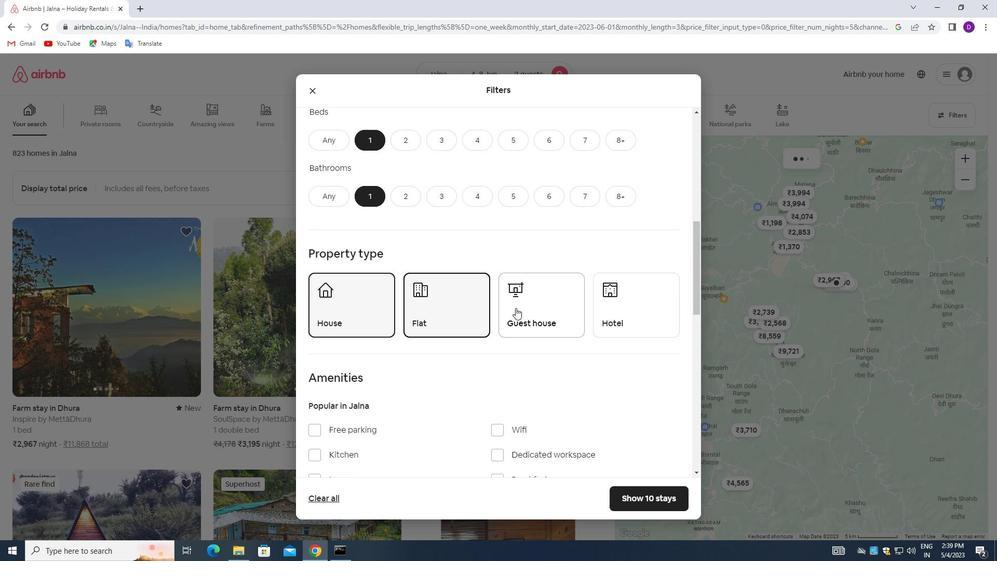 
Action: Mouse moved to (616, 295)
Screenshot: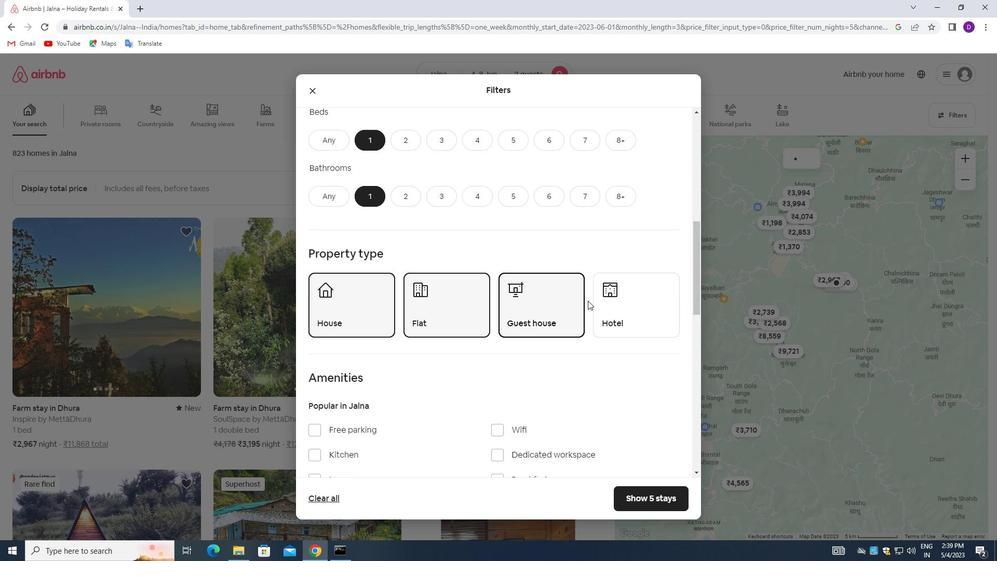 
Action: Mouse pressed left at (616, 295)
Screenshot: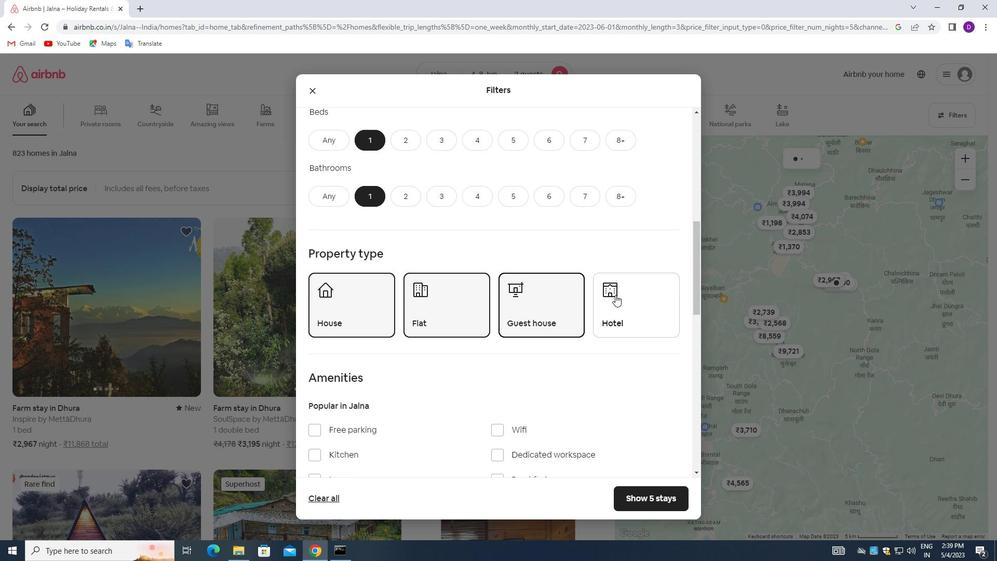 
Action: Mouse moved to (418, 348)
Screenshot: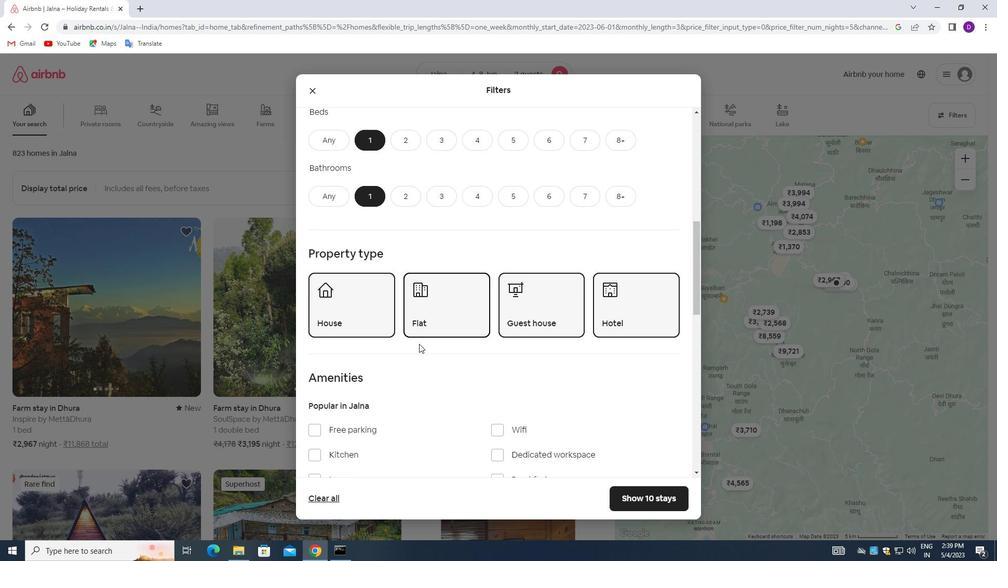 
Action: Mouse scrolled (418, 348) with delta (0, 0)
Screenshot: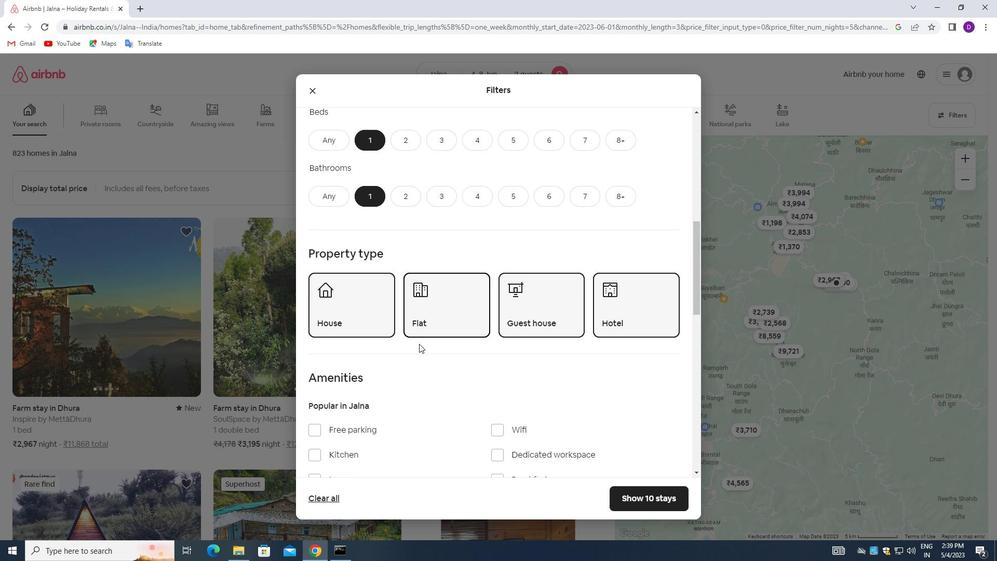 
Action: Mouse scrolled (418, 348) with delta (0, 0)
Screenshot: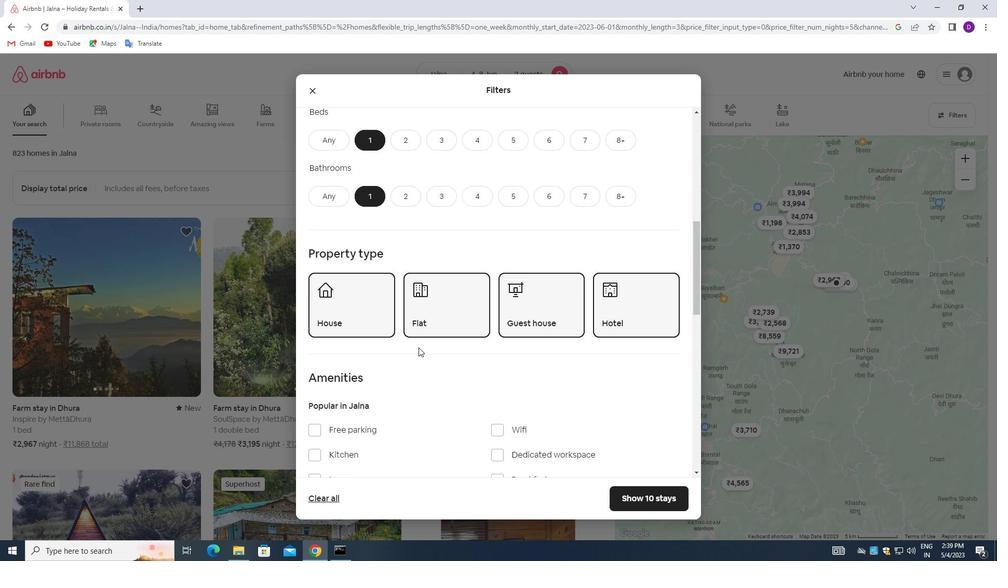 
Action: Mouse moved to (418, 350)
Screenshot: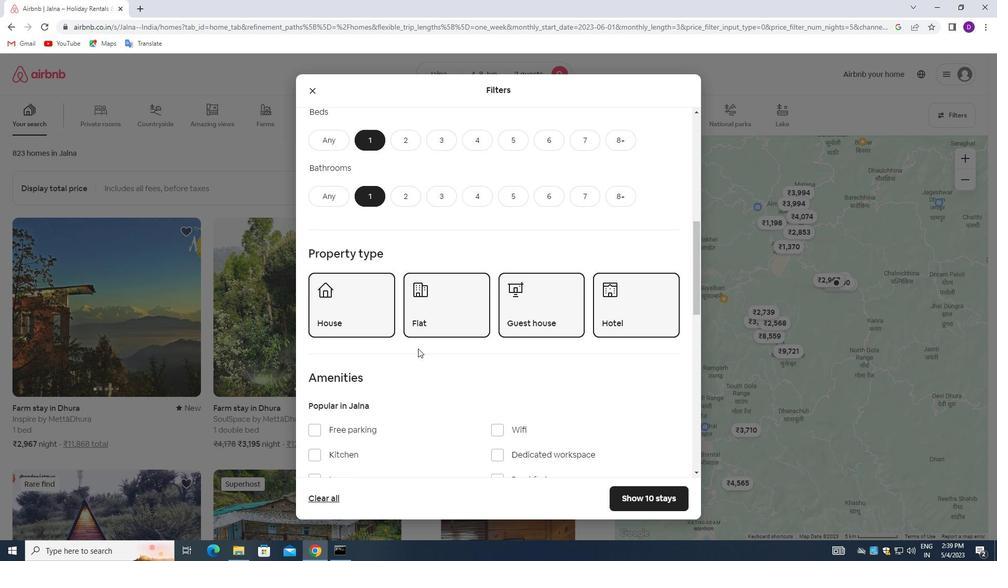 
Action: Mouse scrolled (418, 349) with delta (0, 0)
Screenshot: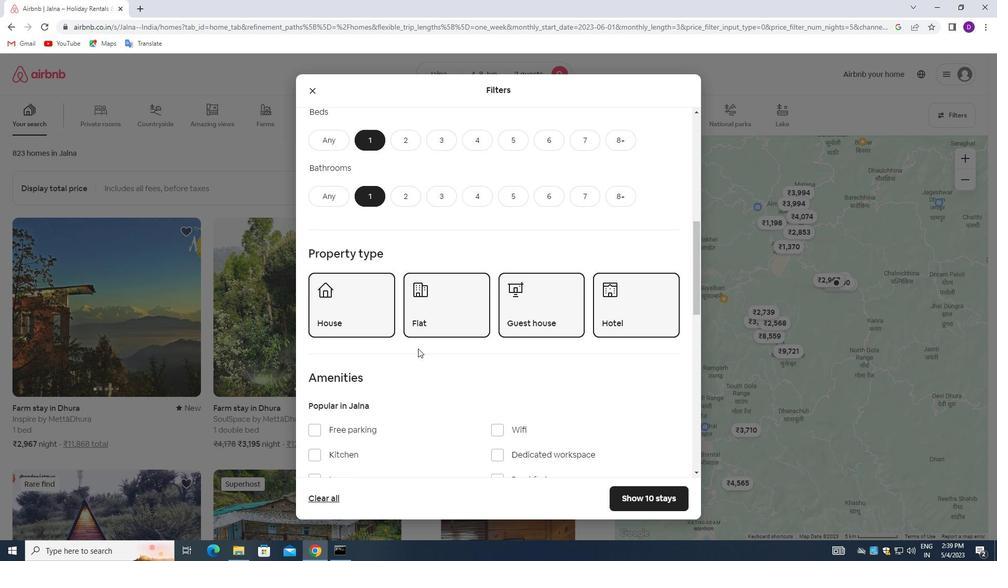 
Action: Mouse moved to (418, 353)
Screenshot: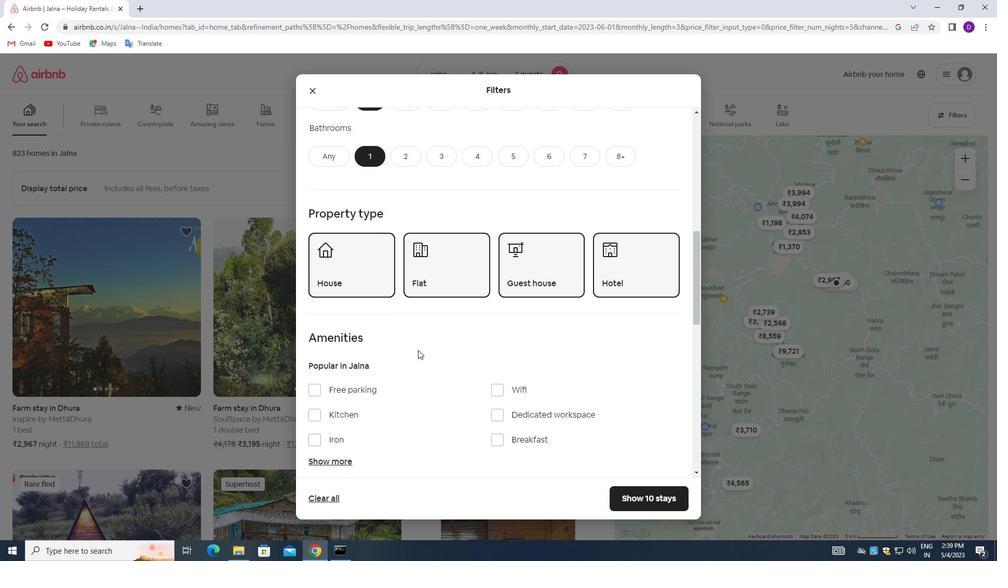 
Action: Mouse scrolled (418, 352) with delta (0, 0)
Screenshot: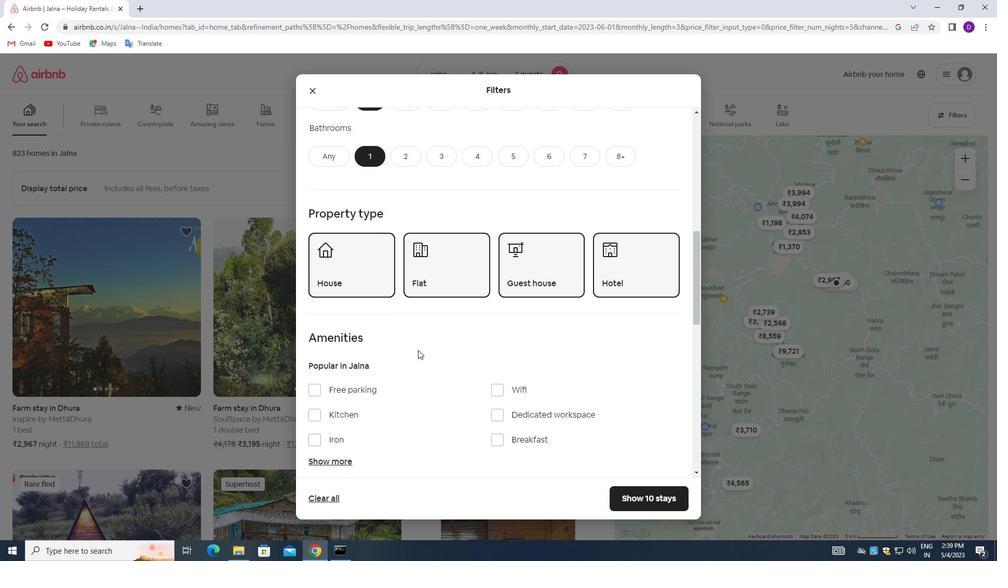 
Action: Mouse moved to (501, 369)
Screenshot: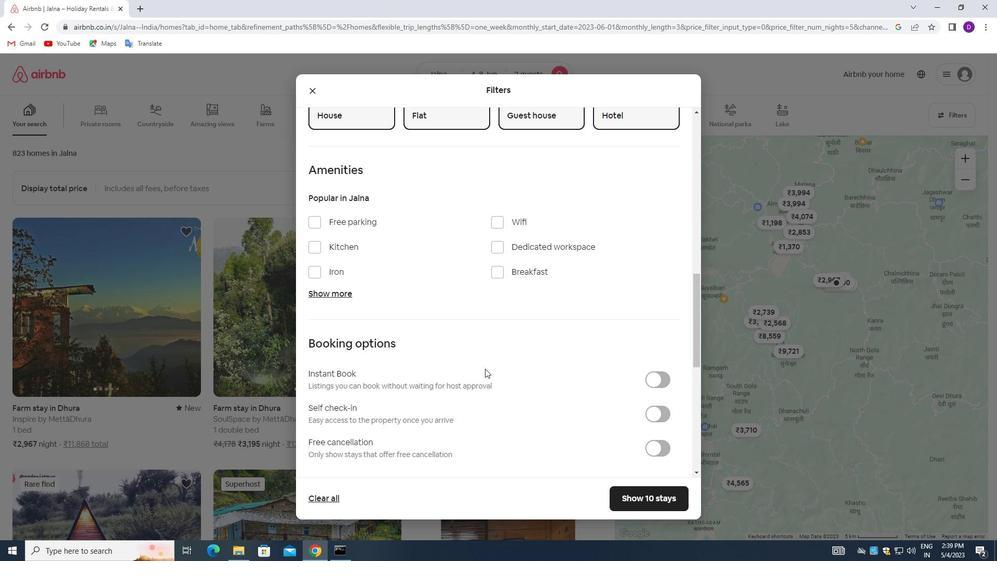 
Action: Mouse scrolled (501, 368) with delta (0, 0)
Screenshot: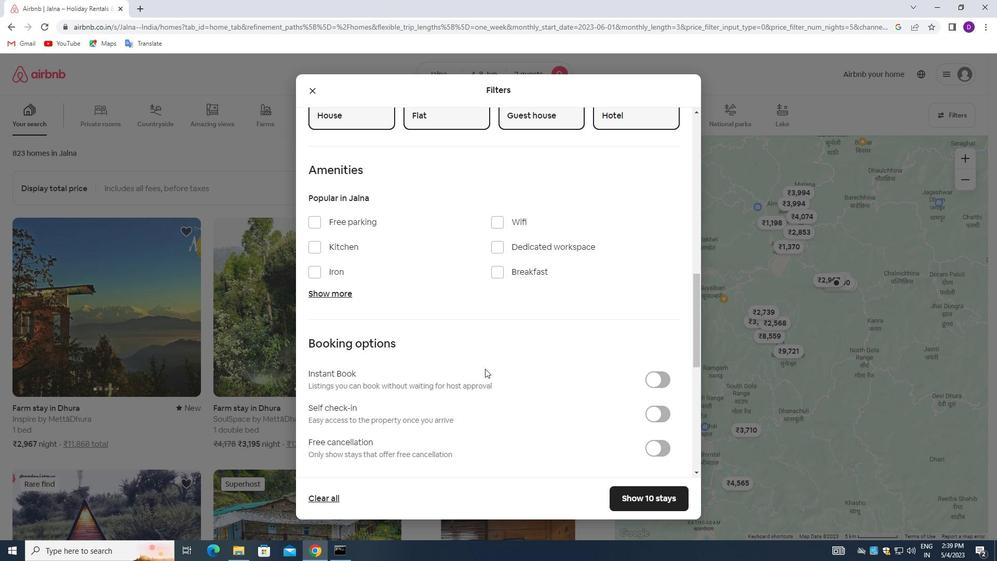 
Action: Mouse moved to (659, 366)
Screenshot: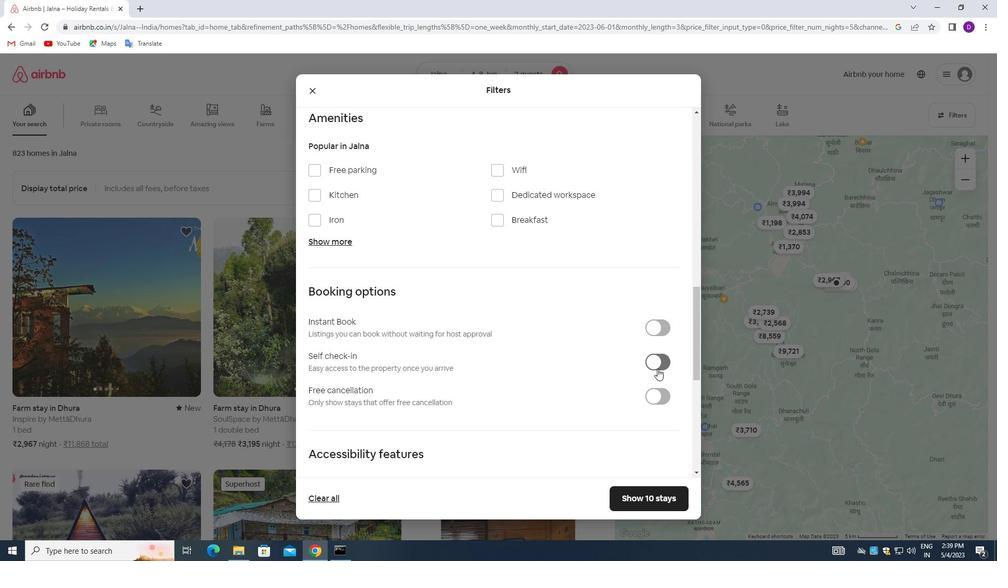 
Action: Mouse pressed left at (659, 366)
Screenshot: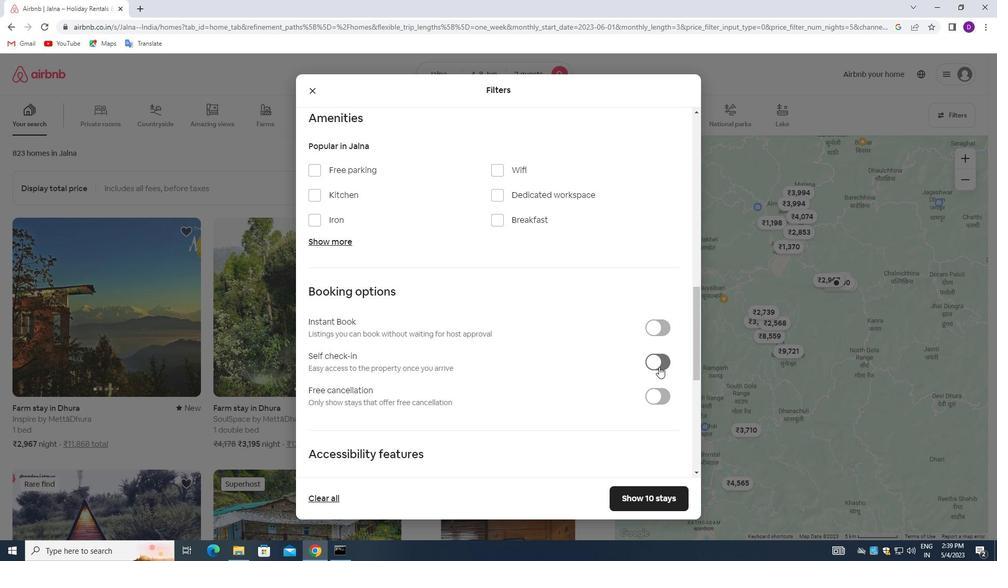 
Action: Mouse moved to (448, 341)
Screenshot: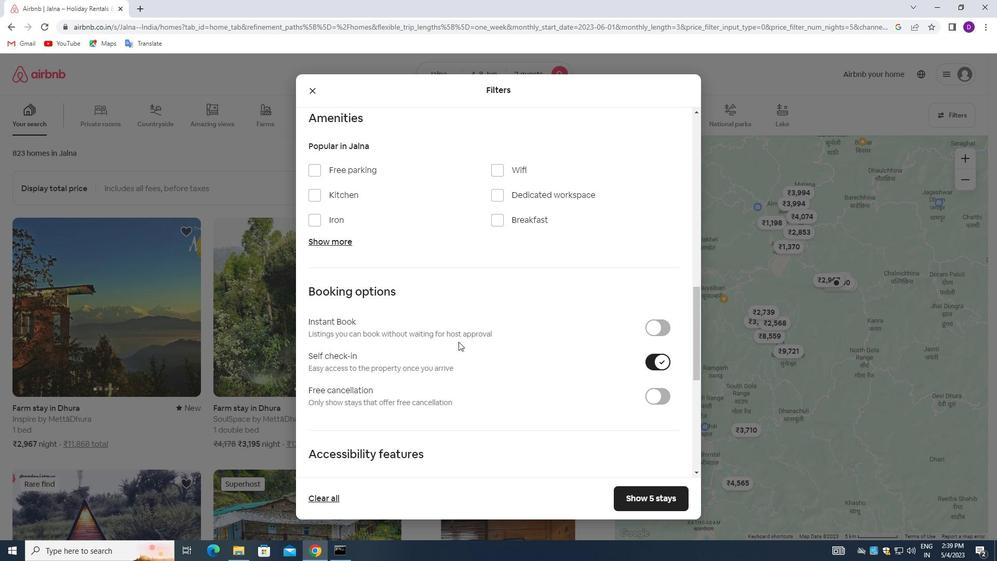 
Action: Mouse scrolled (448, 341) with delta (0, 0)
Screenshot: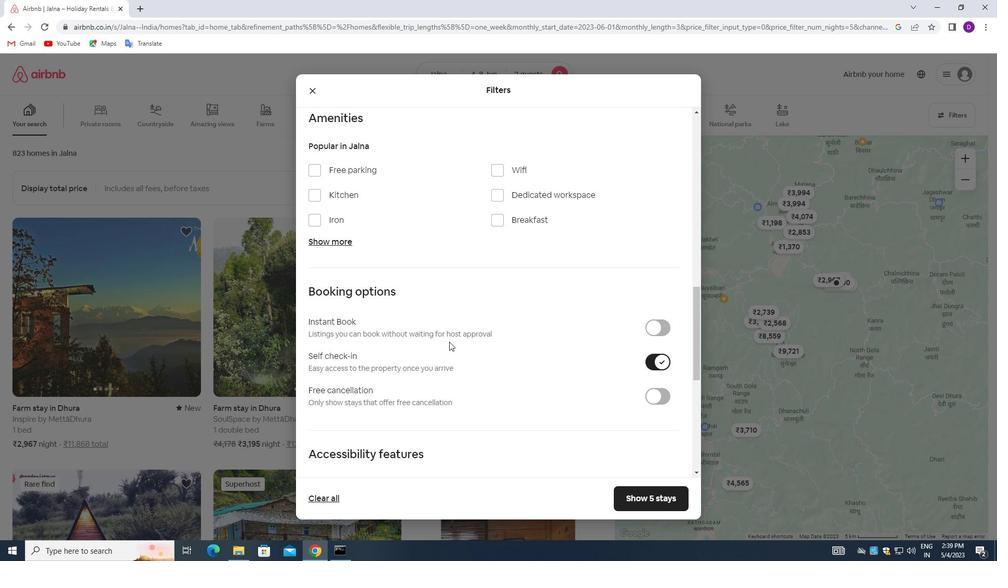 
Action: Mouse scrolled (448, 341) with delta (0, 0)
Screenshot: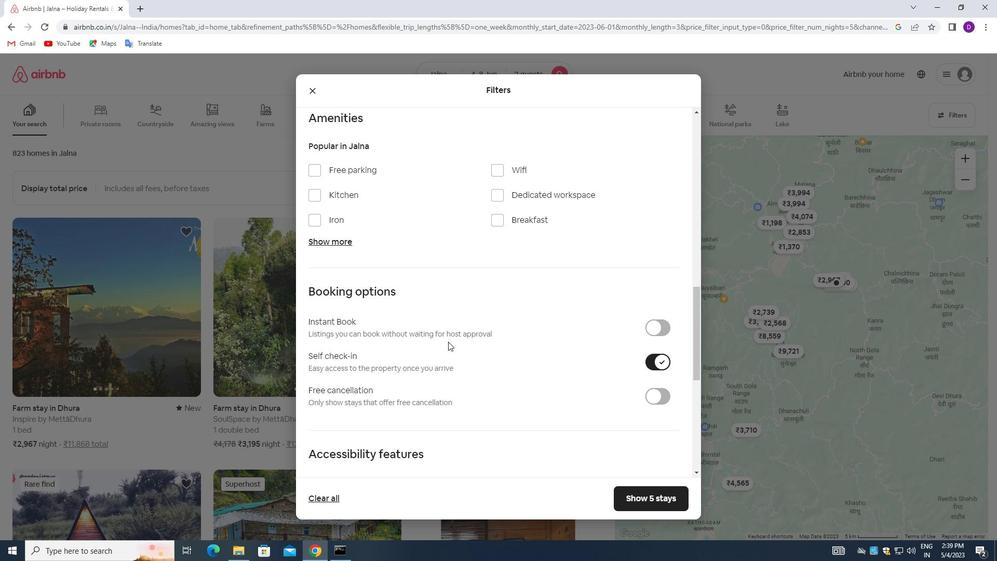 
Action: Mouse moved to (448, 341)
Screenshot: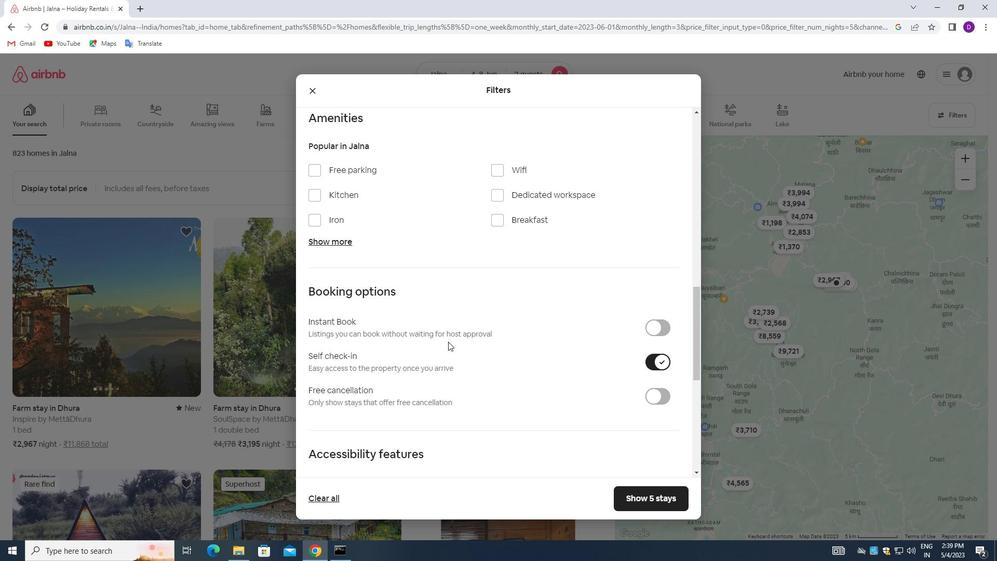 
Action: Mouse scrolled (448, 340) with delta (0, 0)
Screenshot: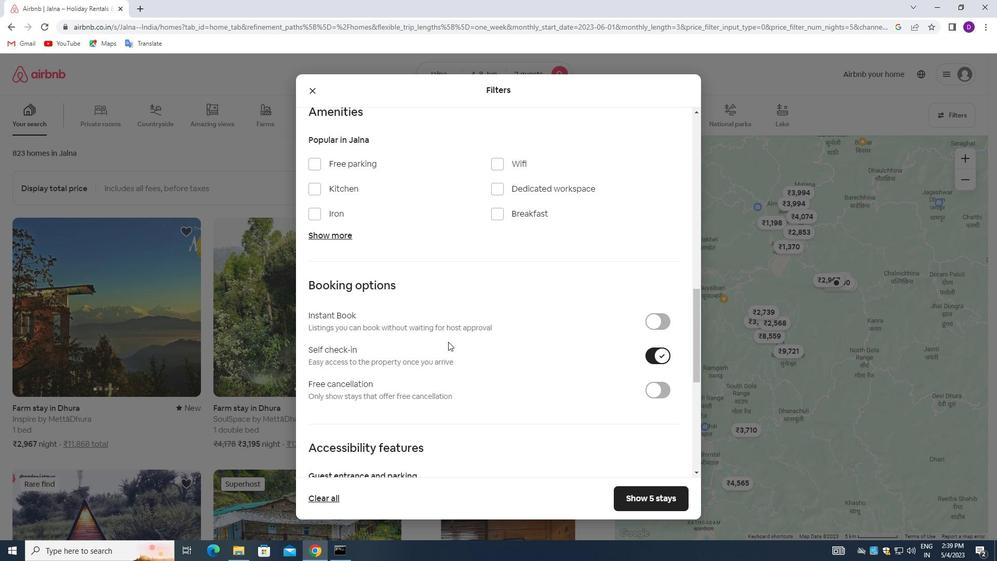 
Action: Mouse moved to (447, 341)
Screenshot: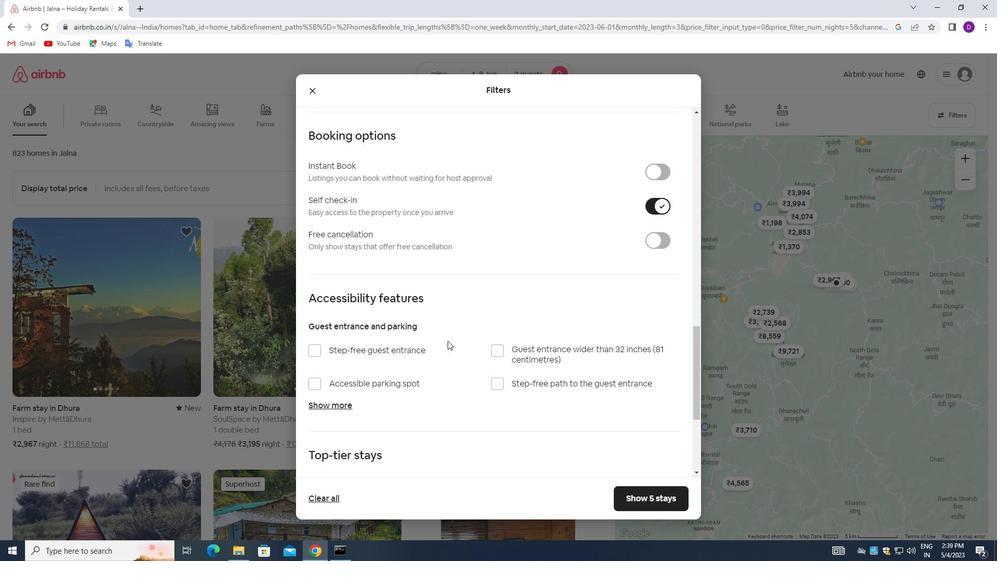 
Action: Mouse scrolled (447, 341) with delta (0, 0)
Screenshot: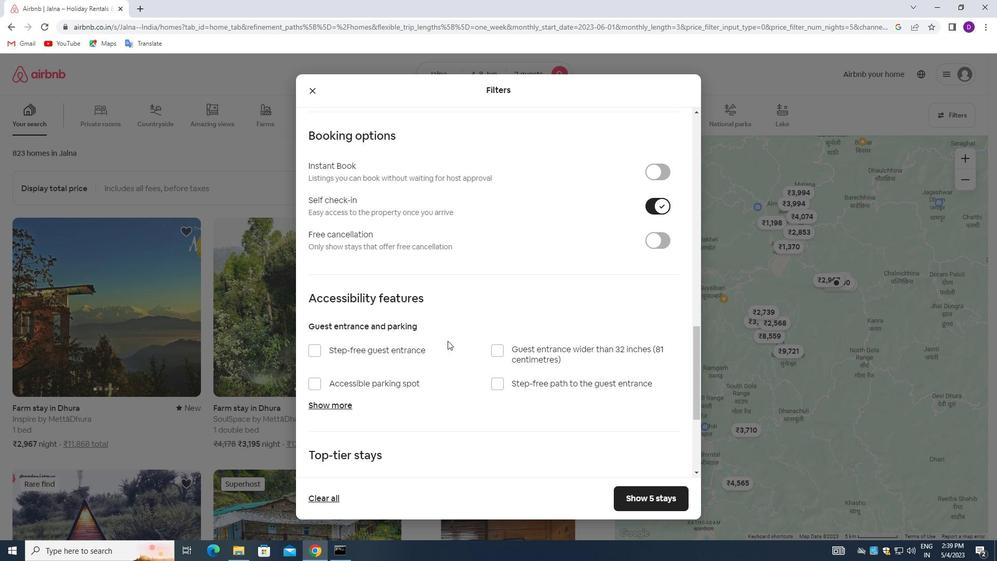 
Action: Mouse moved to (447, 342)
Screenshot: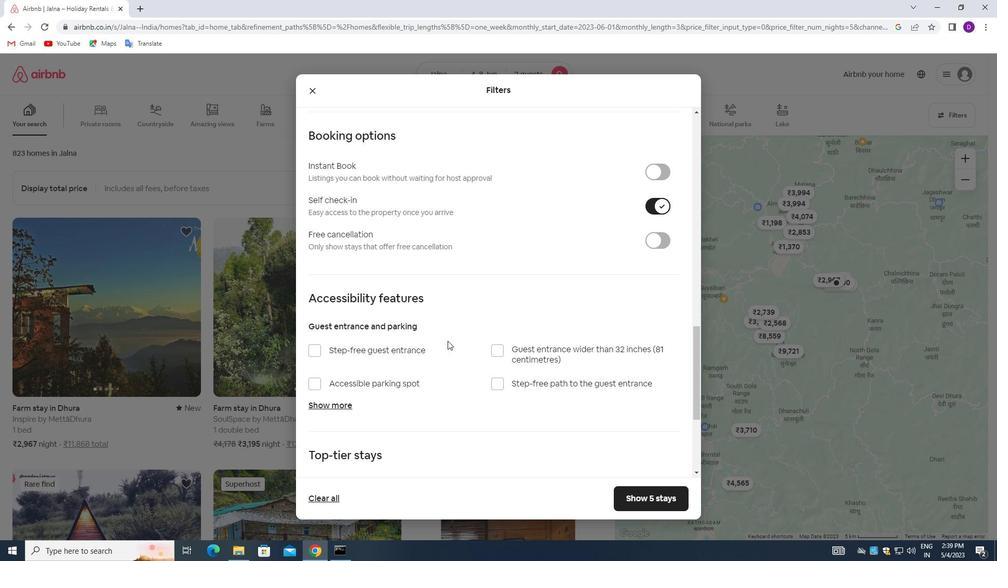 
Action: Mouse scrolled (447, 342) with delta (0, 0)
Screenshot: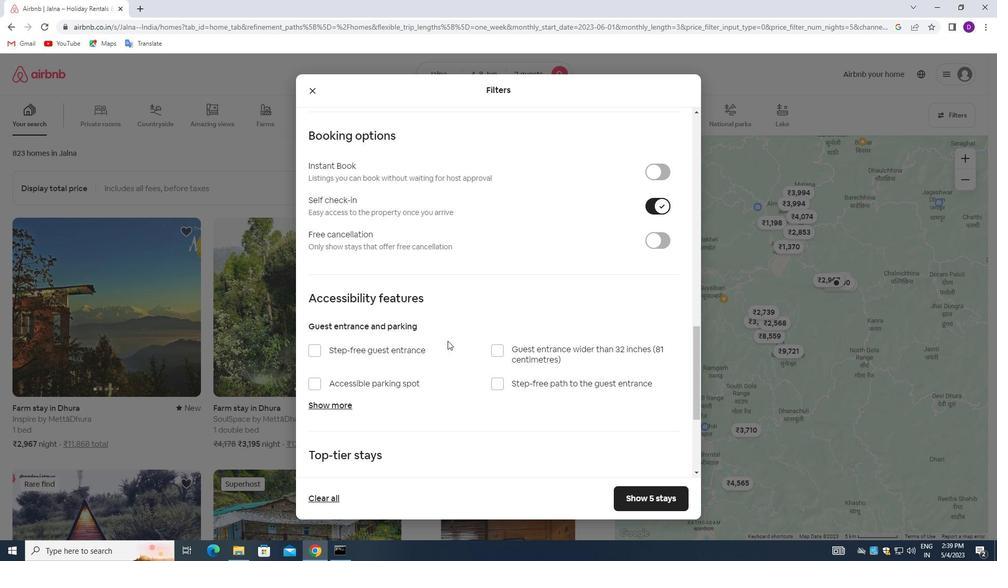 
Action: Mouse scrolled (447, 342) with delta (0, 0)
Screenshot: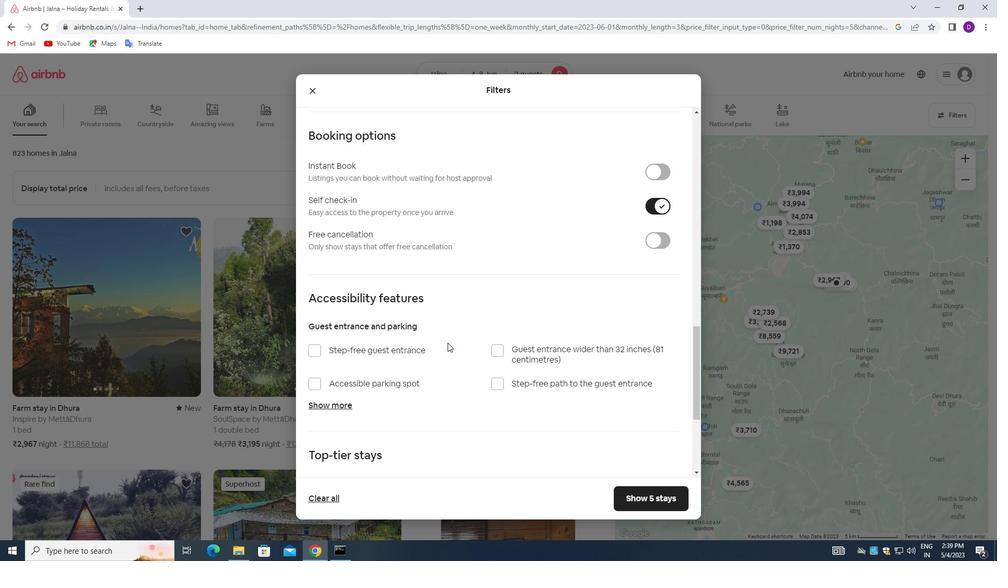
Action: Mouse moved to (441, 348)
Screenshot: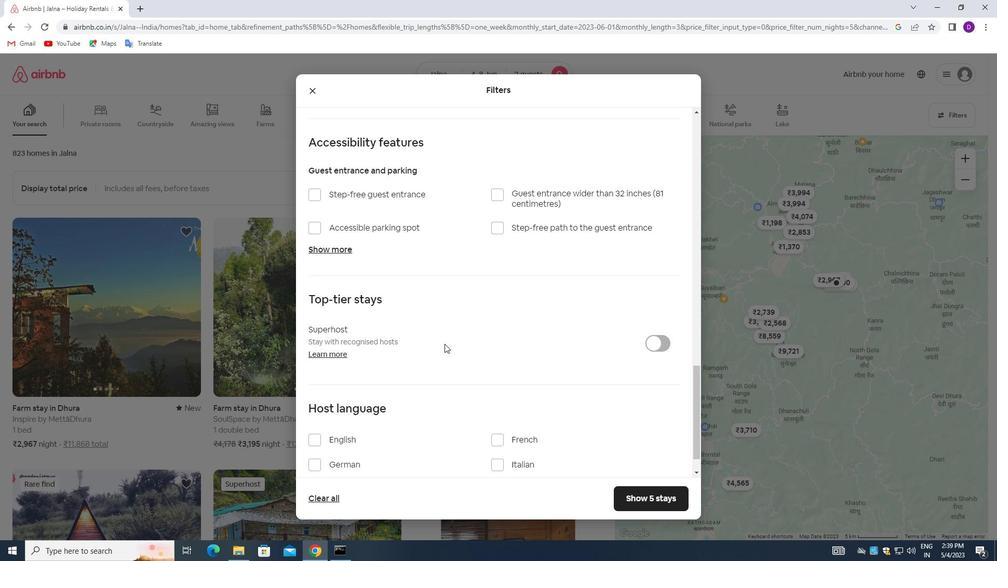 
Action: Mouse scrolled (441, 347) with delta (0, 0)
Screenshot: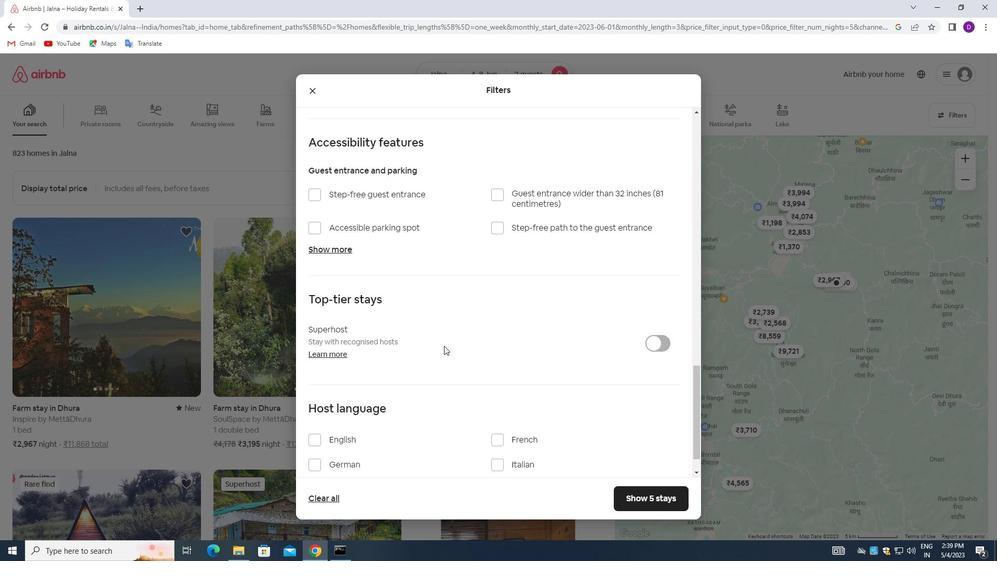 
Action: Mouse moved to (441, 348)
Screenshot: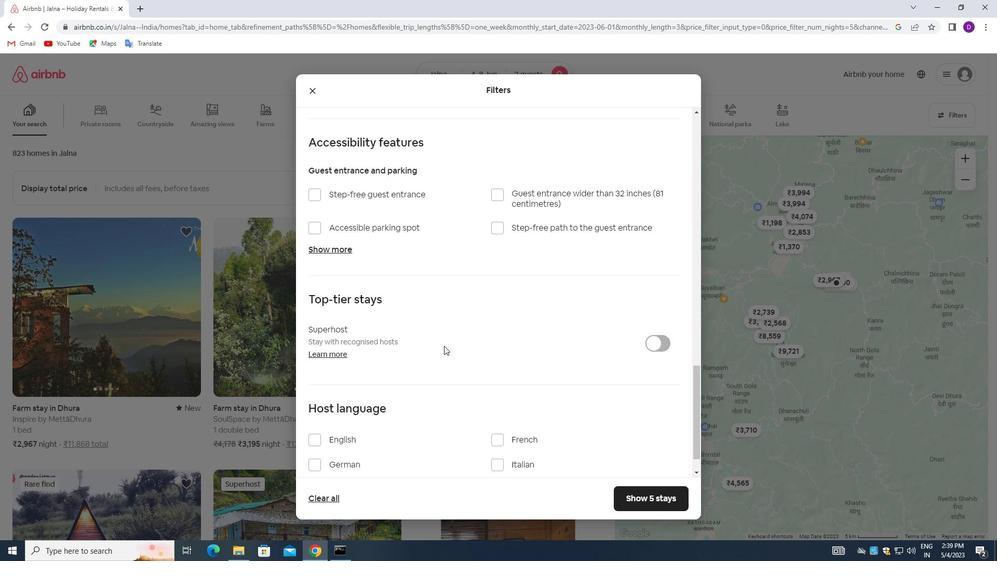 
Action: Mouse scrolled (441, 348) with delta (0, 0)
Screenshot: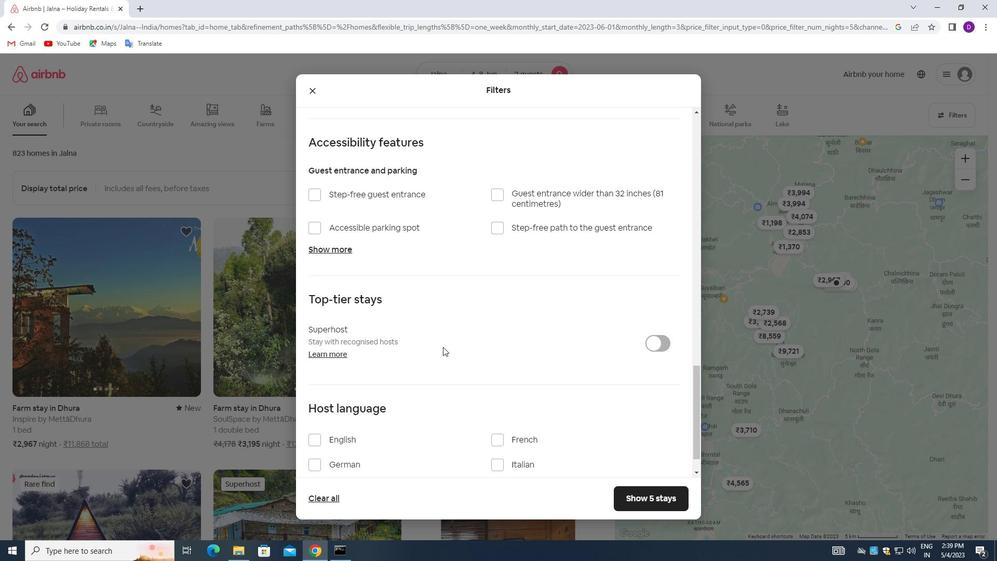 
Action: Mouse moved to (441, 348)
Screenshot: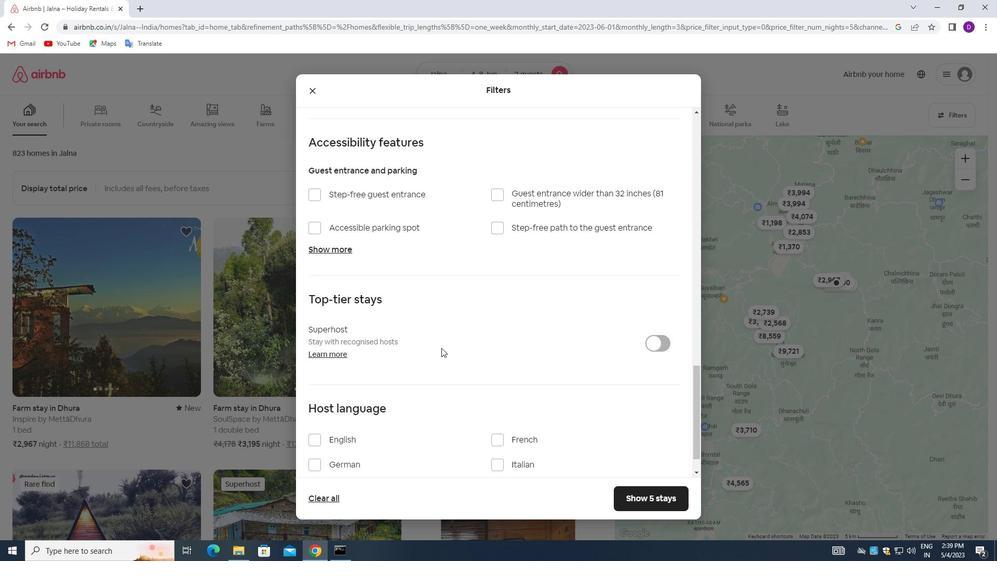 
Action: Mouse scrolled (441, 348) with delta (0, 0)
Screenshot: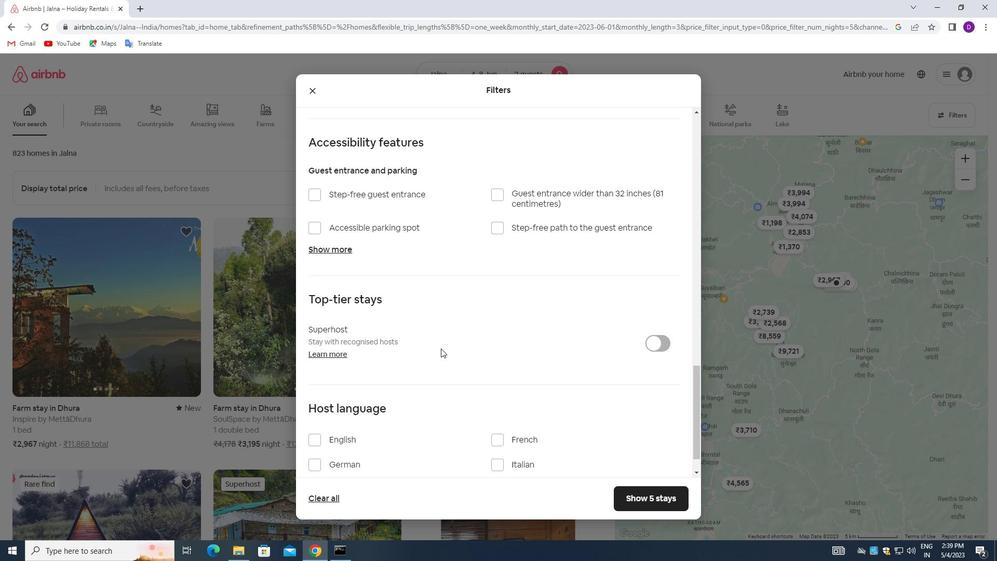 
Action: Mouse scrolled (441, 348) with delta (0, 0)
Screenshot: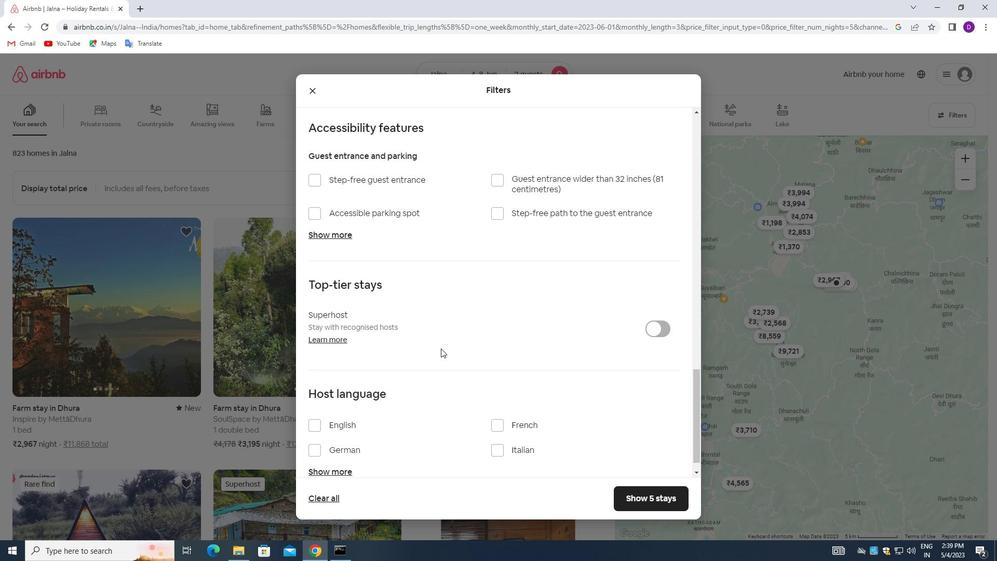 
Action: Mouse moved to (313, 405)
Screenshot: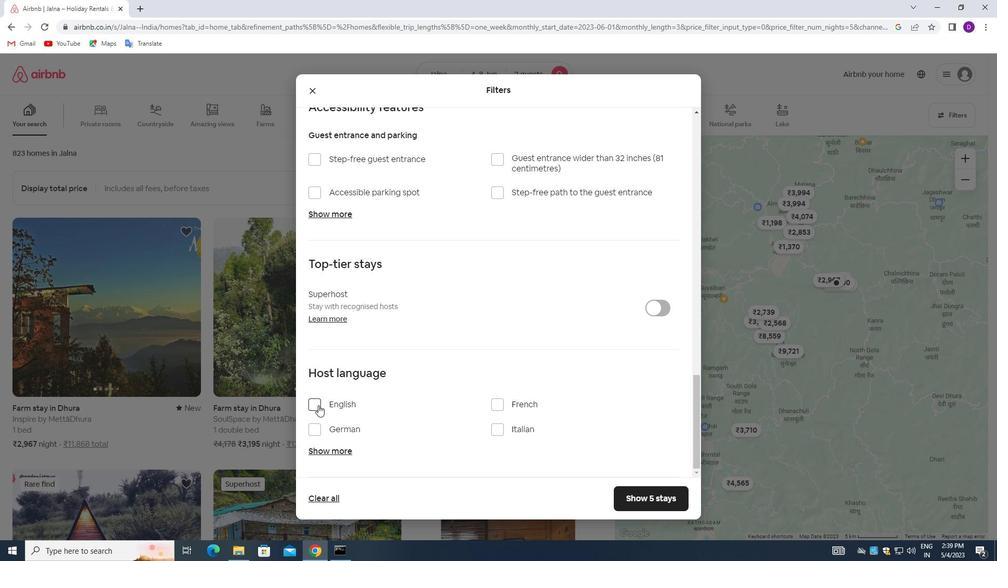 
Action: Mouse pressed left at (313, 405)
Screenshot: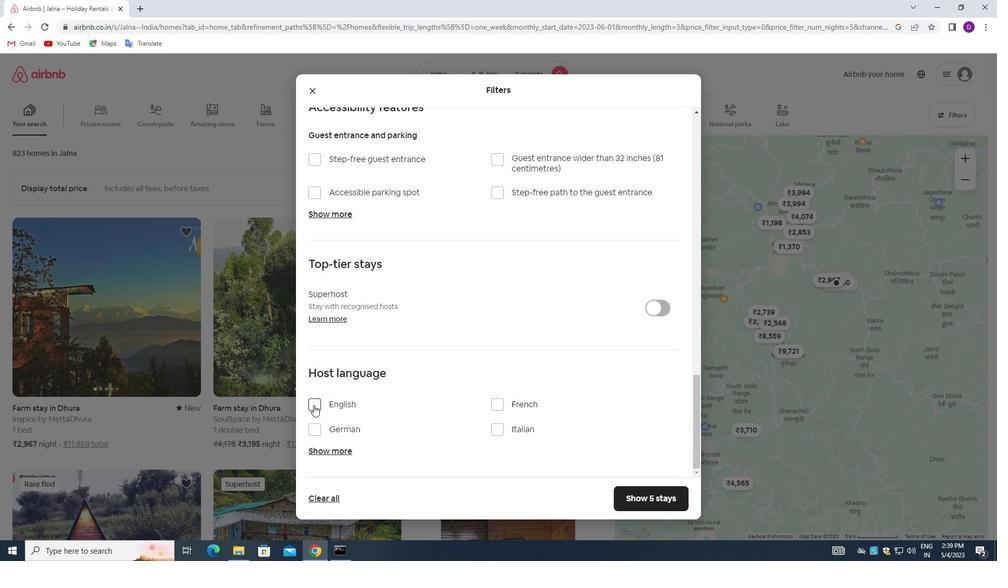 
Action: Mouse moved to (625, 496)
Screenshot: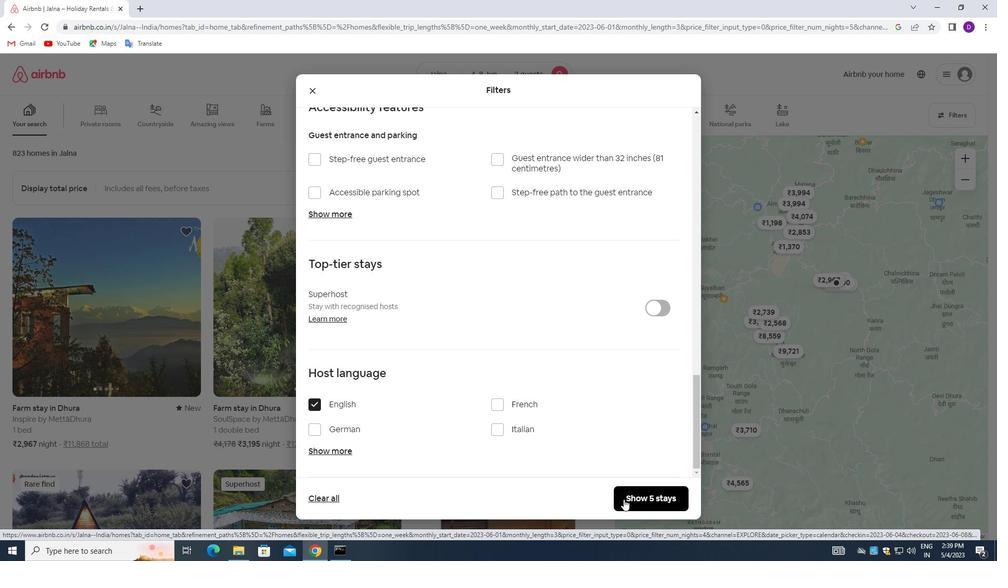 
Action: Mouse pressed left at (625, 496)
Screenshot: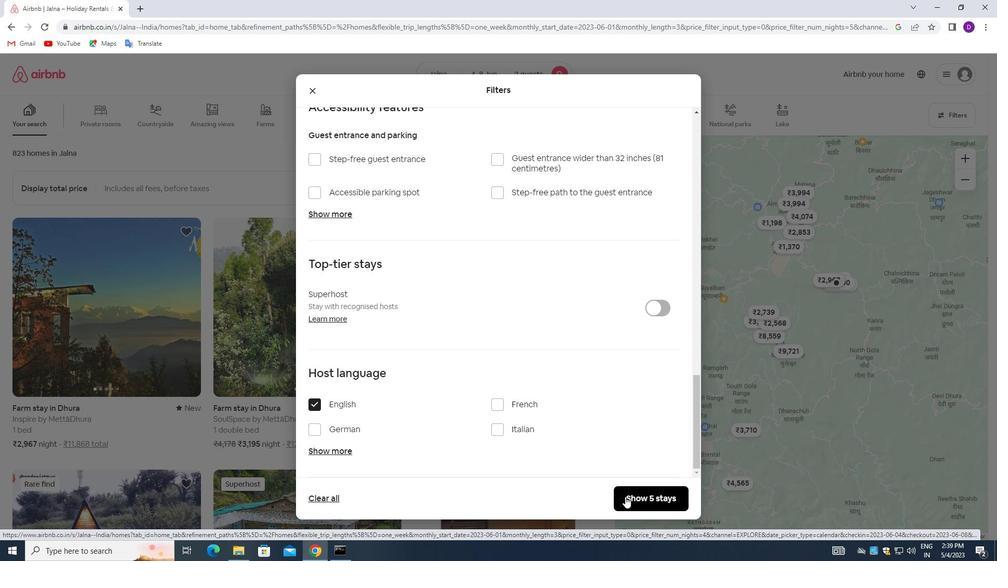 
Action: Mouse moved to (572, 373)
Screenshot: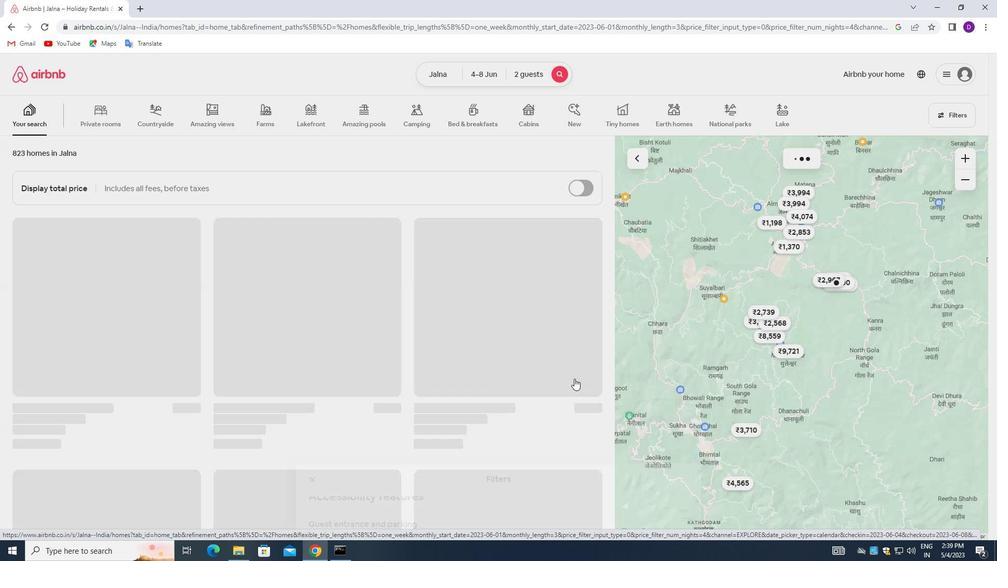 
